 Task: Open Card Card0000000119 in Board Board0000000030 in Workspace WS0000000010 in Trello. Add Member parteek.ku2001@gmail.com to Card Card0000000119 in Board Board0000000030 in Workspace WS0000000010 in Trello. Add Orange Label titled Label0000000119 to Card Card0000000119 in Board Board0000000030 in Workspace WS0000000010 in Trello. Add Checklist CL0000000119 to Card Card0000000119 in Board Board0000000030 in Workspace WS0000000010 in Trello. Add Dates with Start Date as Oct 01 2023 and Due Date as Oct 31 2023 to Card Card0000000119 in Board Board0000000030 in Workspace WS0000000010 in Trello
Action: Mouse moved to (703, 109)
Screenshot: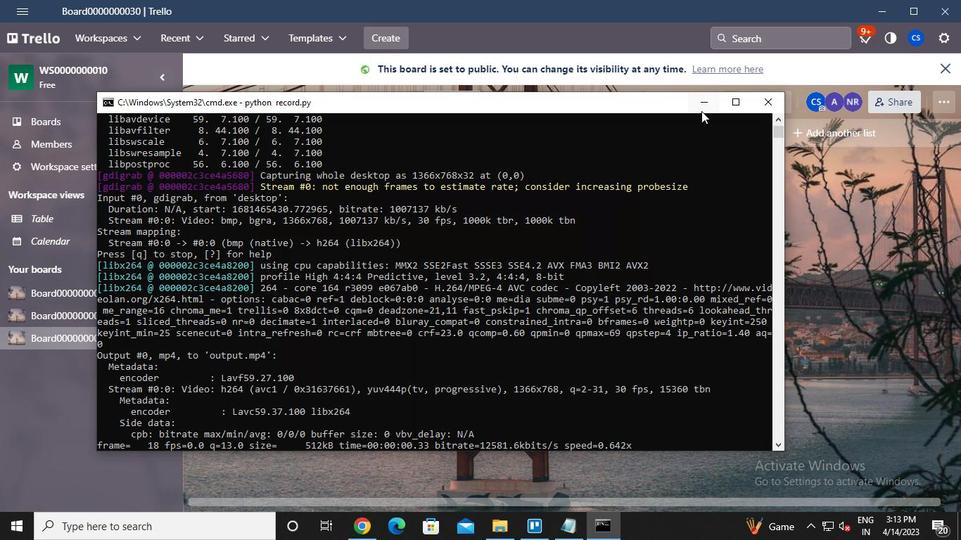 
Action: Mouse pressed left at (703, 109)
Screenshot: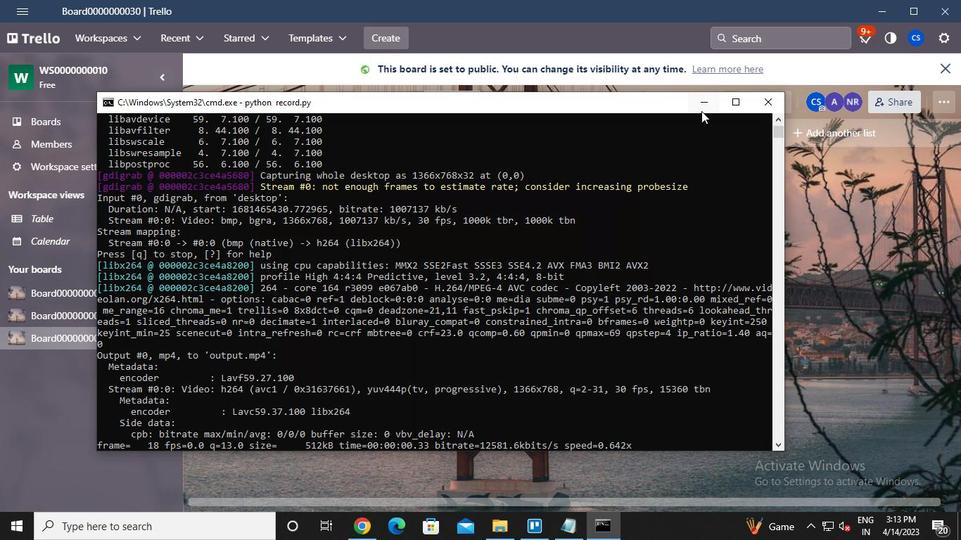 
Action: Mouse moved to (290, 338)
Screenshot: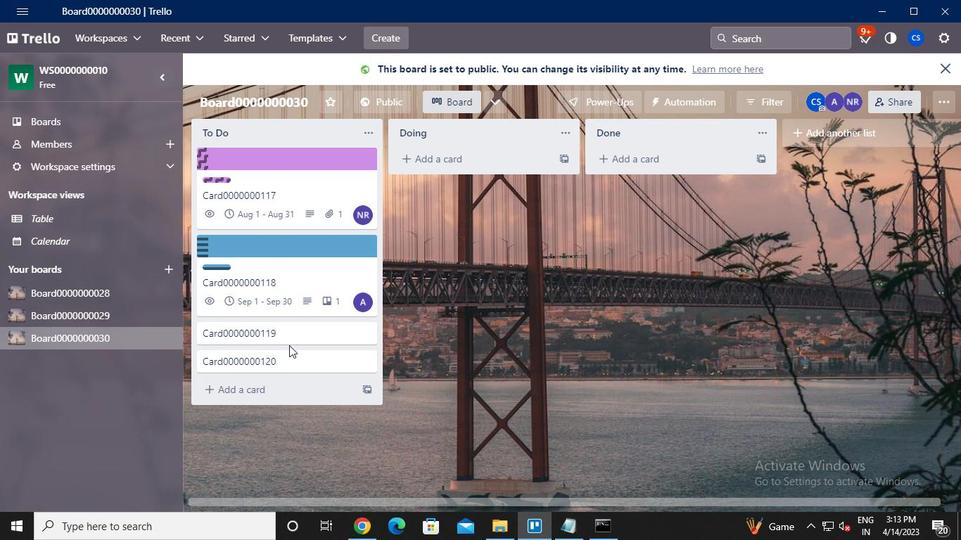 
Action: Mouse pressed left at (290, 338)
Screenshot: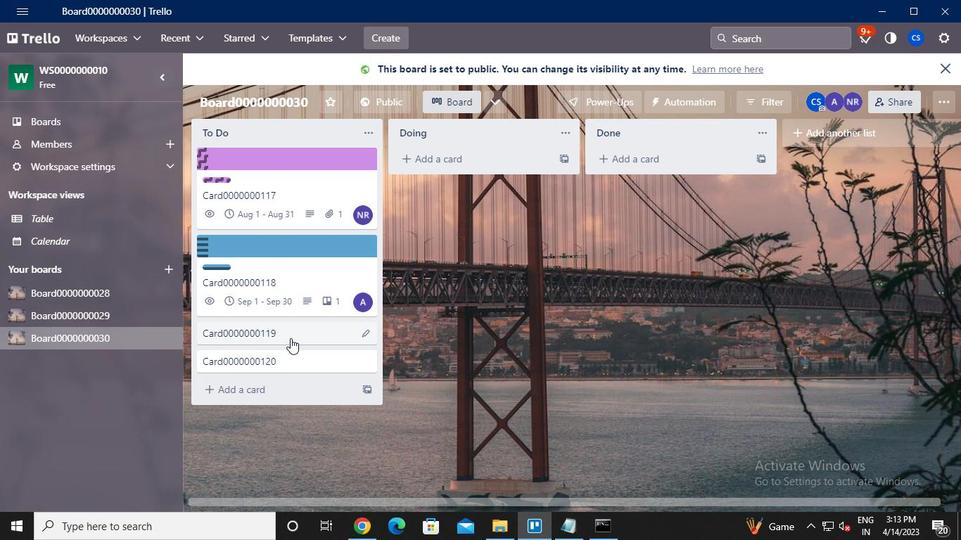
Action: Mouse moved to (678, 190)
Screenshot: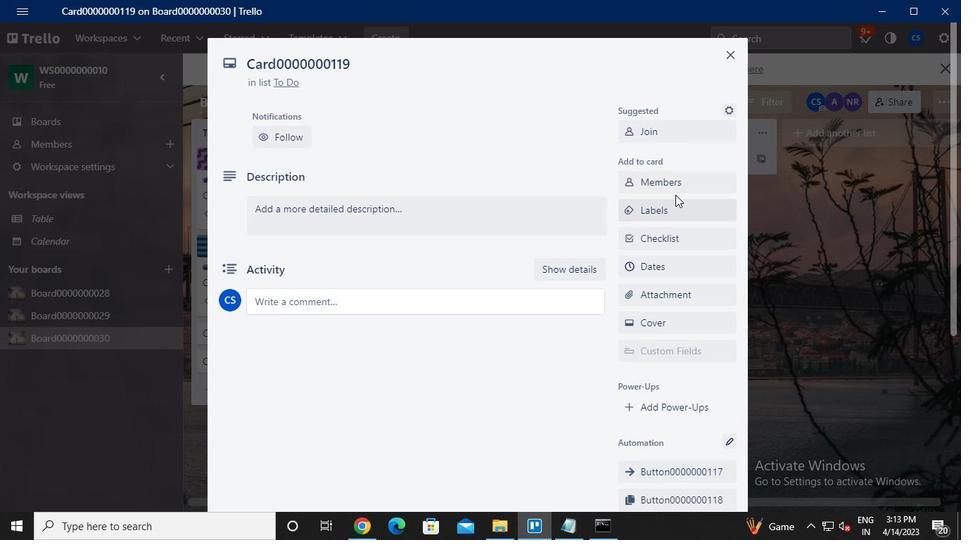 
Action: Mouse pressed left at (678, 190)
Screenshot: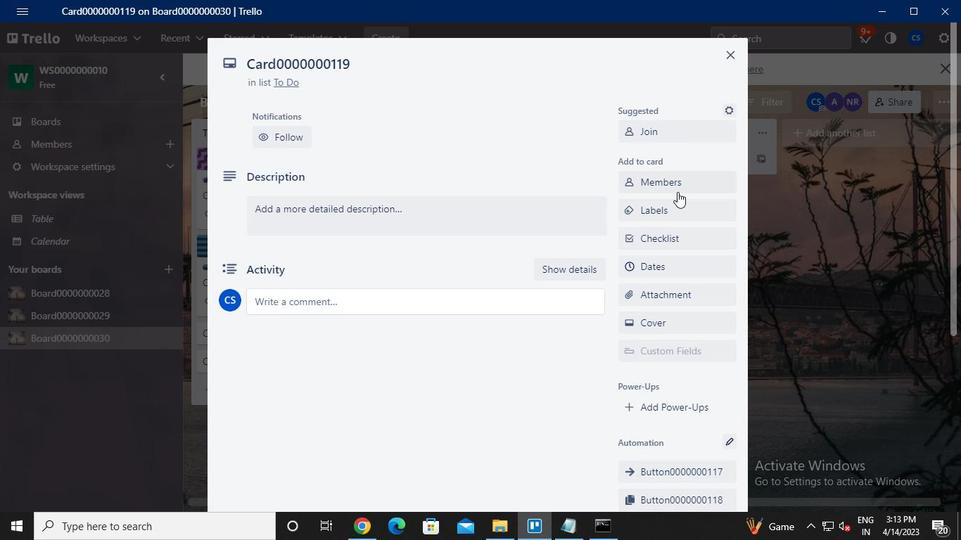 
Action: Keyboard Key.caps_lock
Screenshot: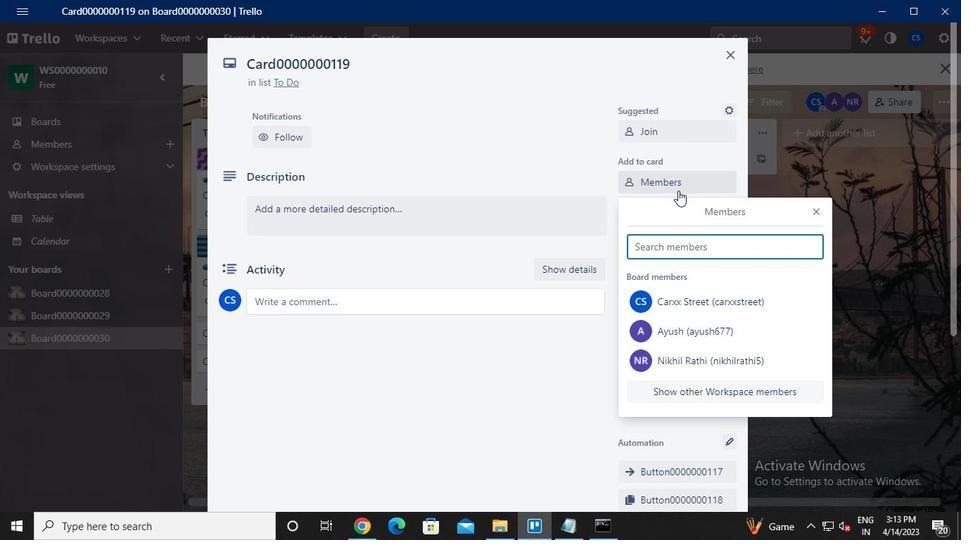 
Action: Keyboard p
Screenshot: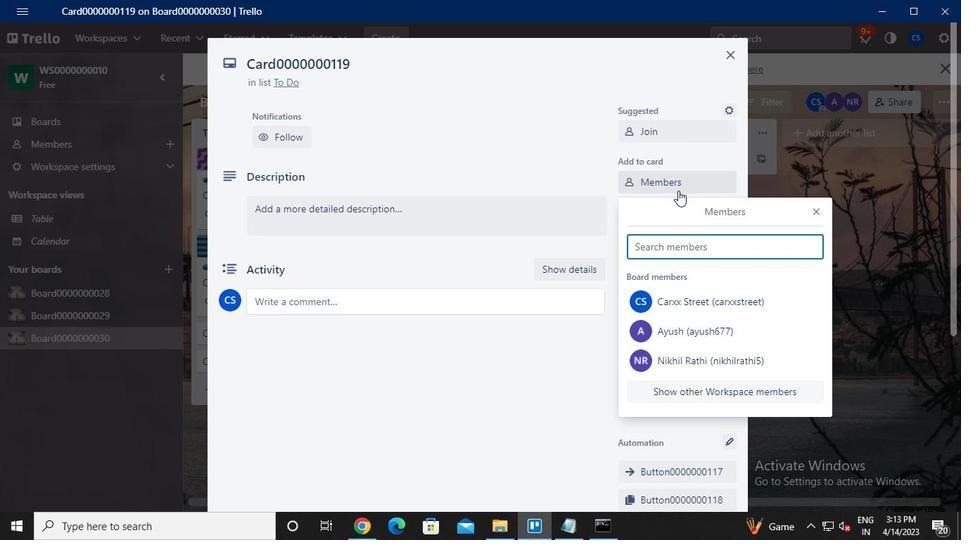 
Action: Keyboard a
Screenshot: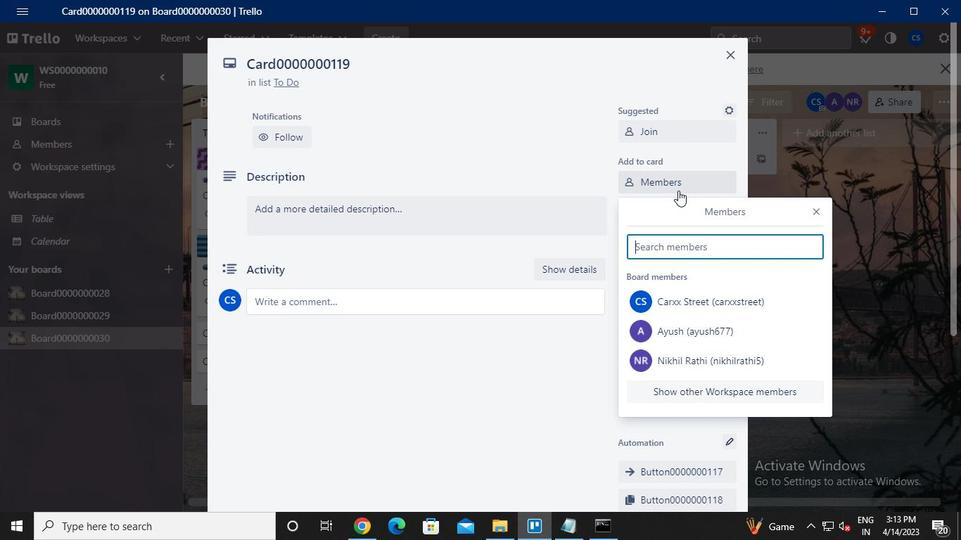 
Action: Keyboard r
Screenshot: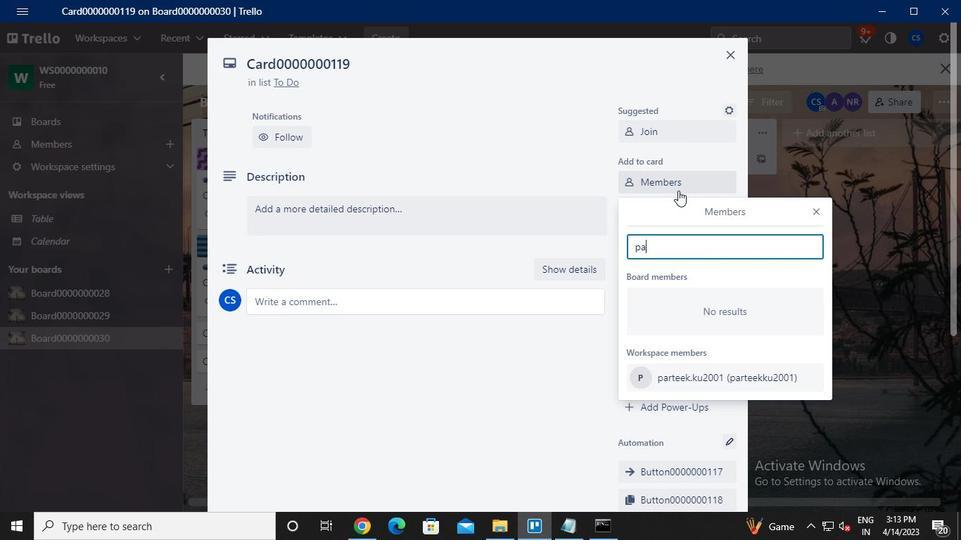 
Action: Keyboard t
Screenshot: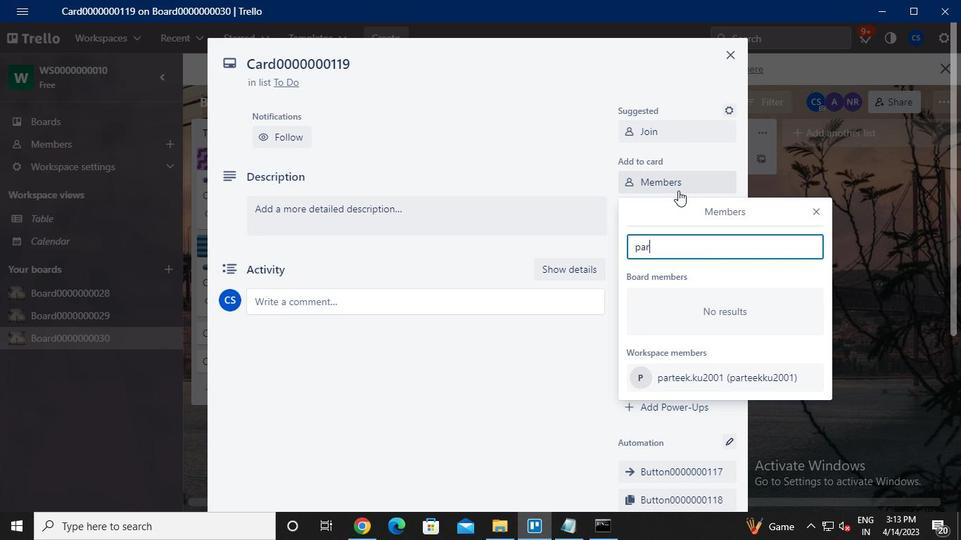 
Action: Keyboard e
Screenshot: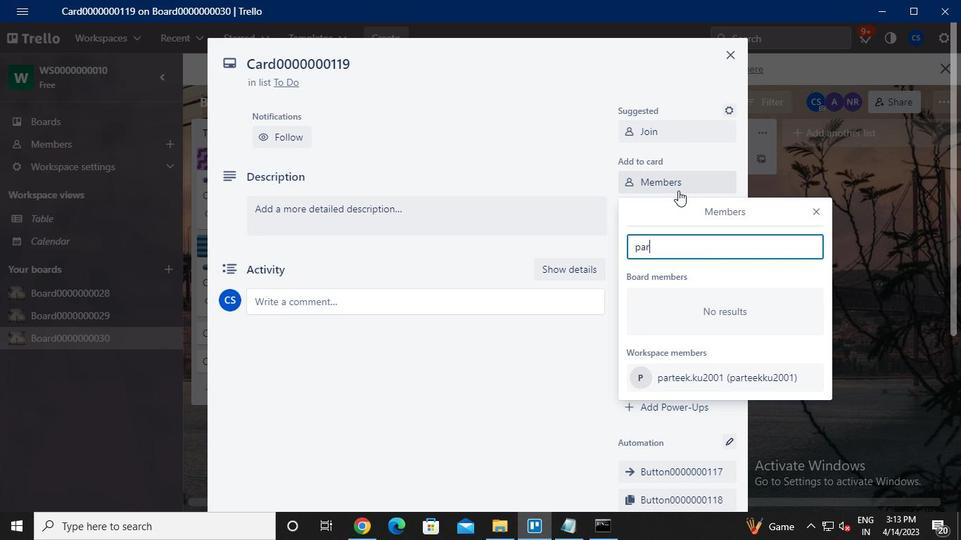 
Action: Keyboard e
Screenshot: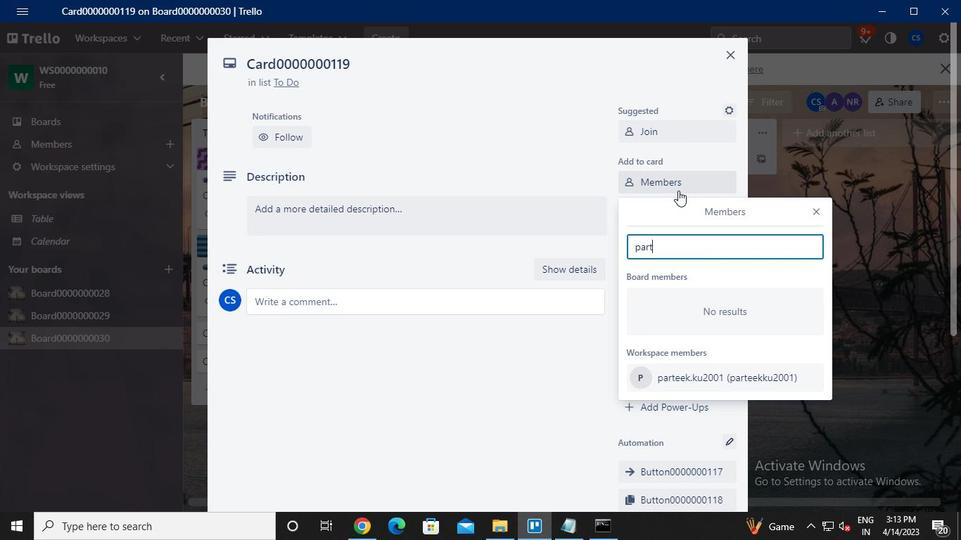 
Action: Keyboard k
Screenshot: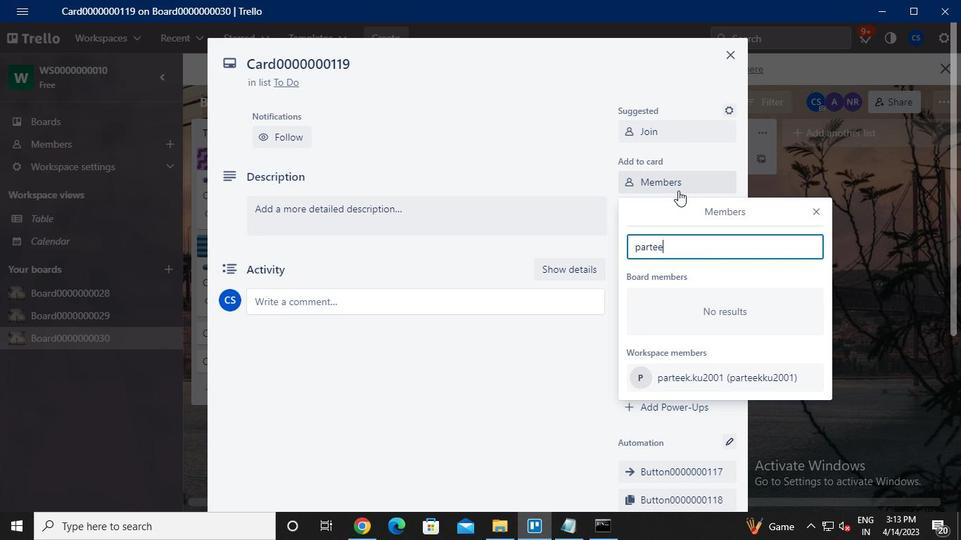 
Action: Keyboard .
Screenshot: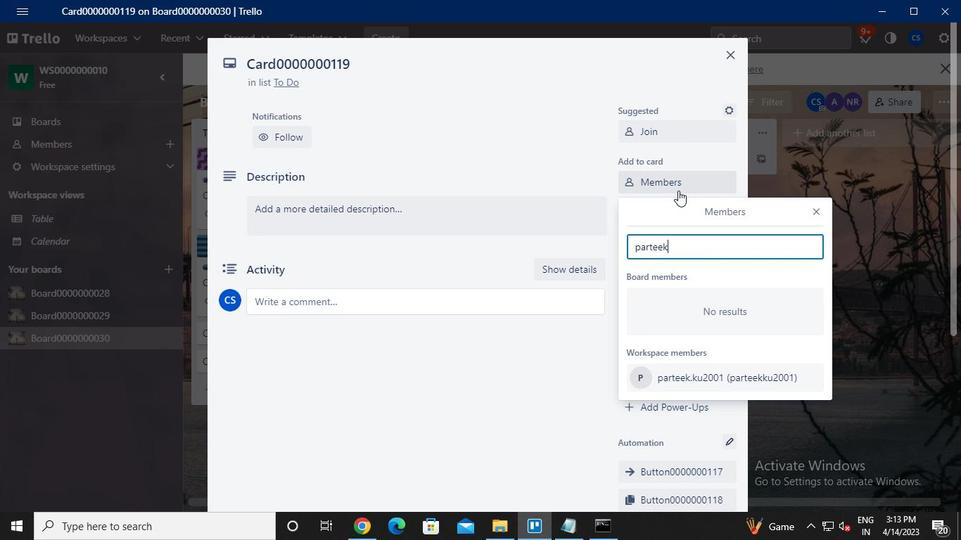 
Action: Keyboard k
Screenshot: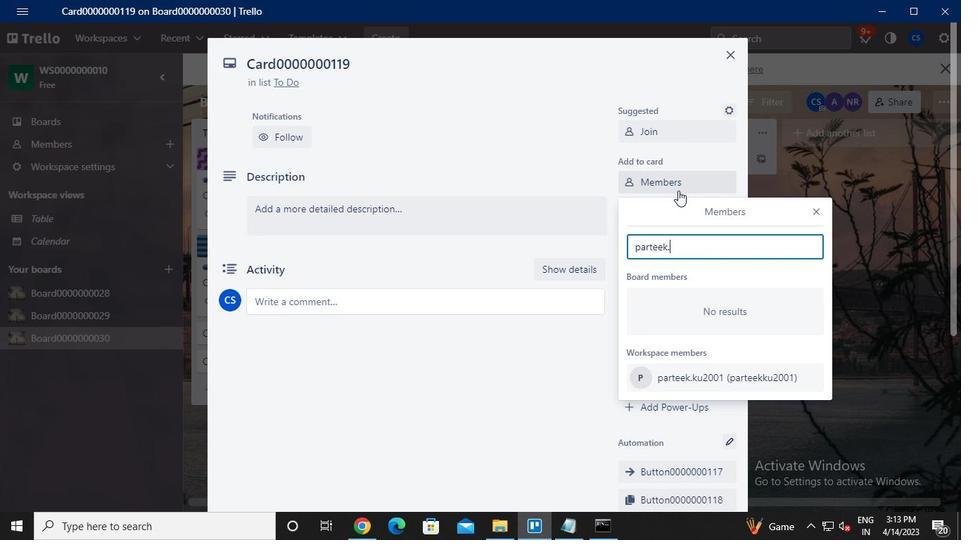 
Action: Keyboard u
Screenshot: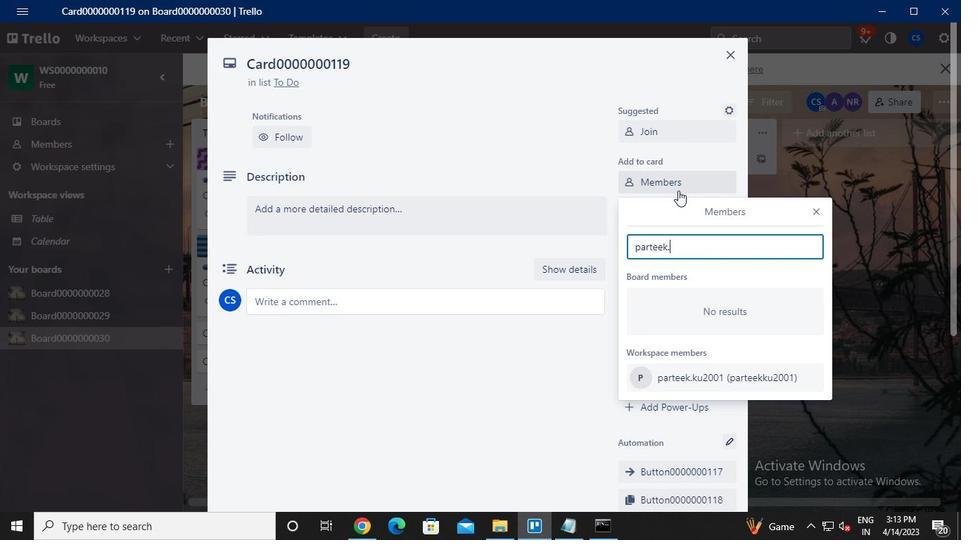 
Action: Keyboard <98>
Screenshot: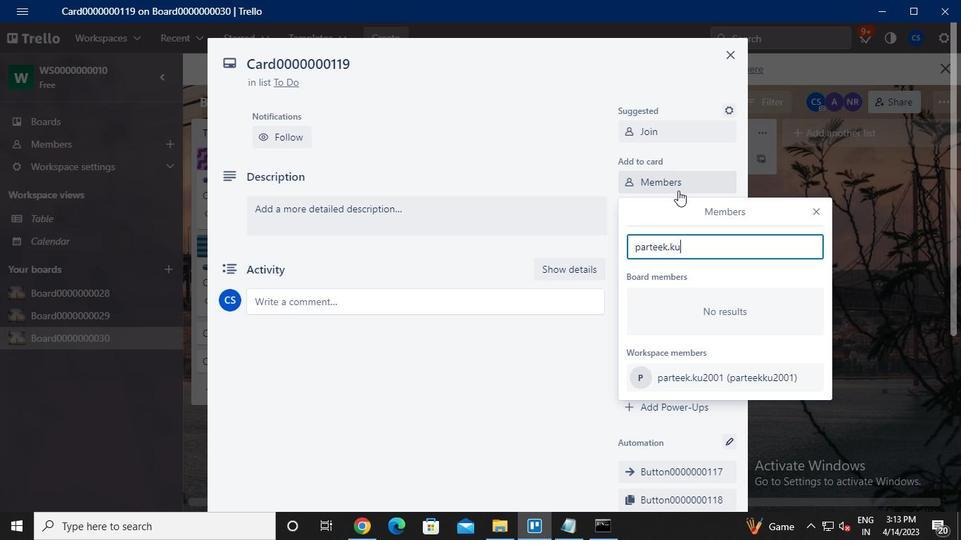 
Action: Keyboard <96>
Screenshot: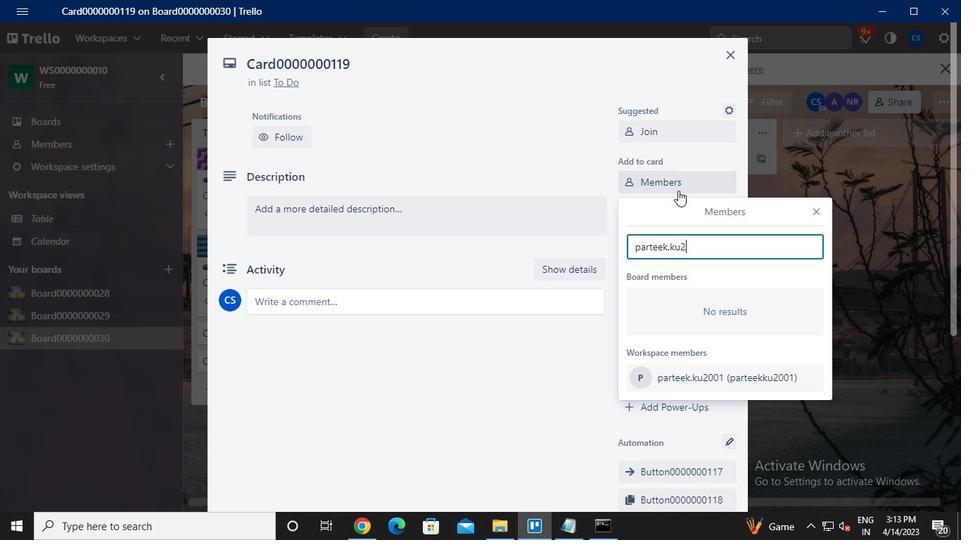 
Action: Keyboard <96>
Screenshot: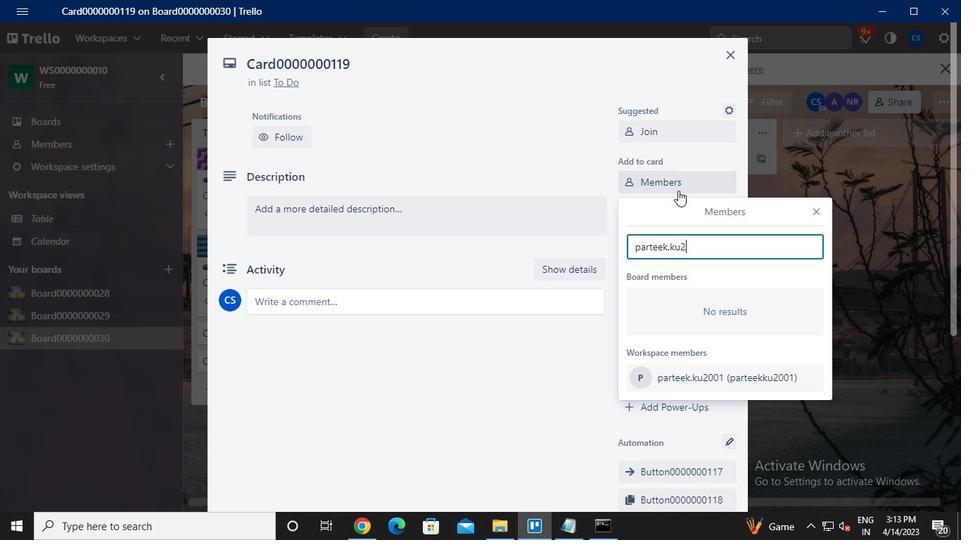 
Action: Keyboard <97>
Screenshot: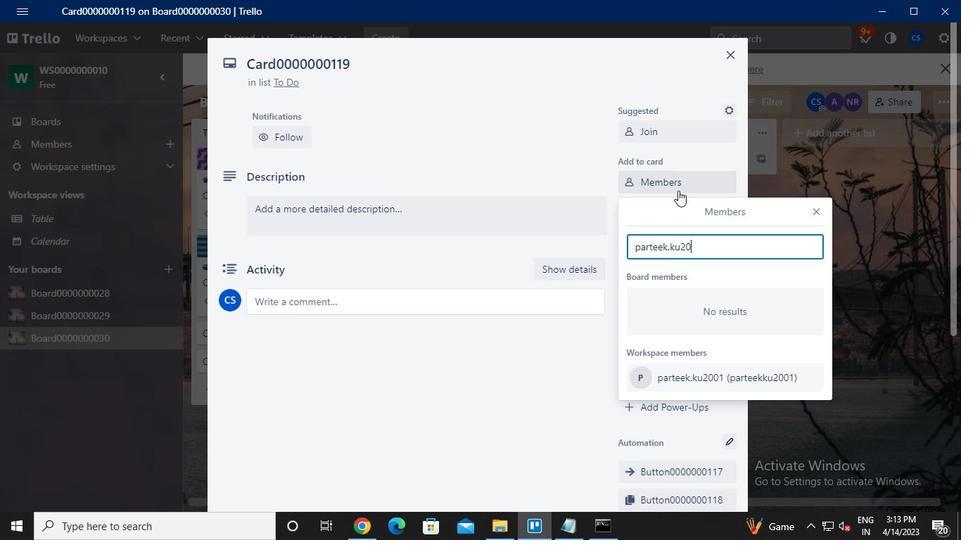 
Action: Keyboard Key.shift
Screenshot: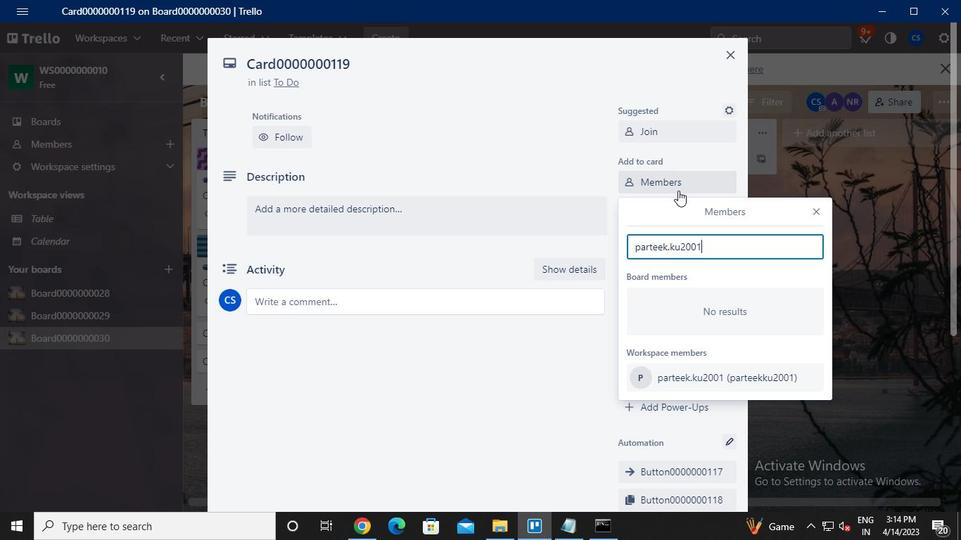 
Action: Keyboard @
Screenshot: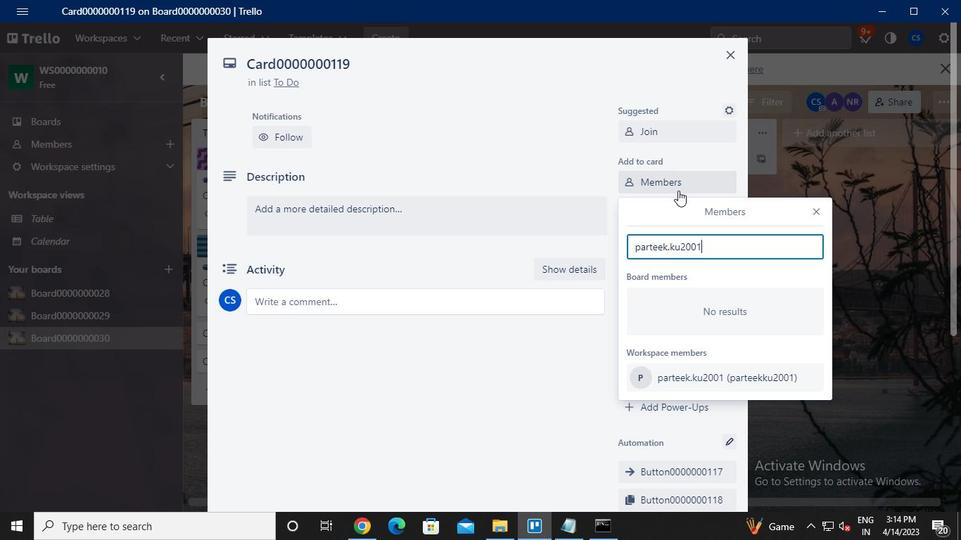 
Action: Keyboard g
Screenshot: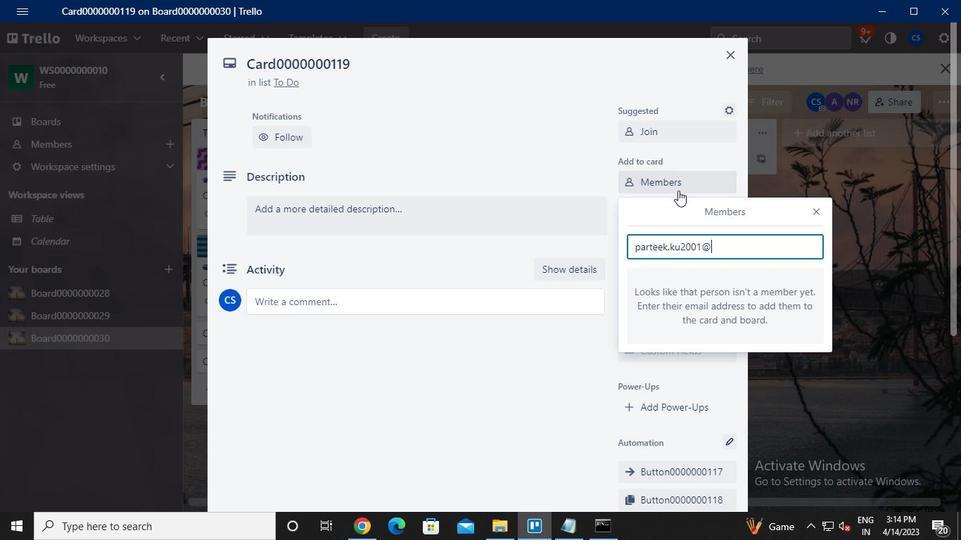 
Action: Keyboard m
Screenshot: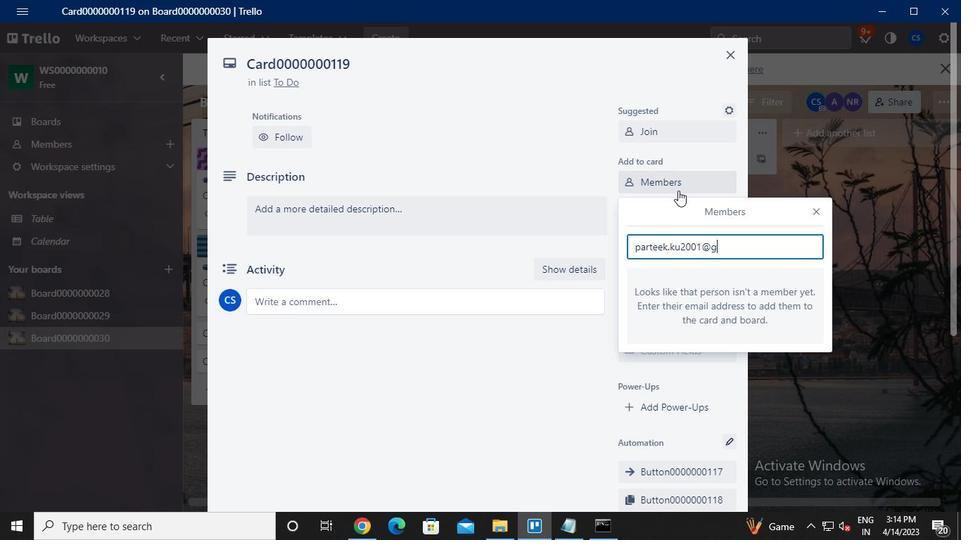 
Action: Keyboard a
Screenshot: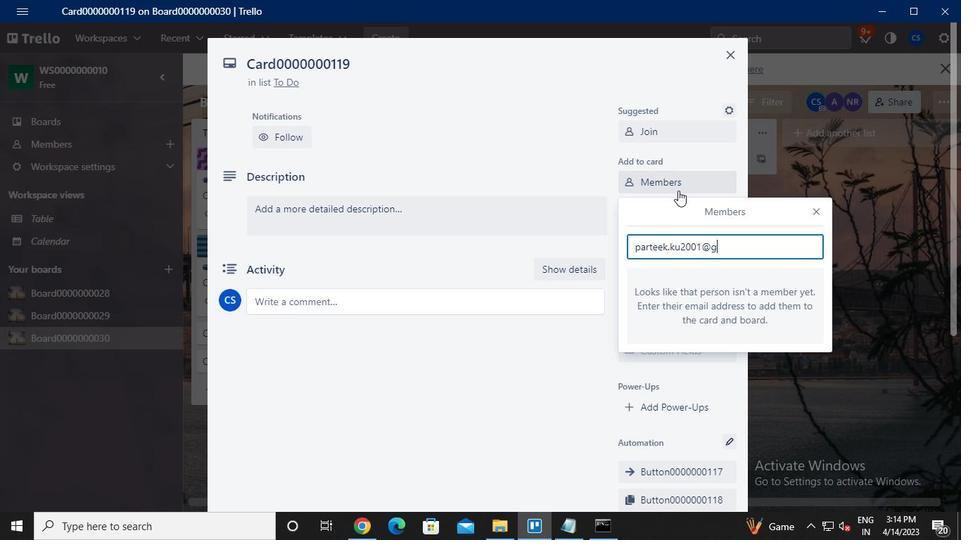 
Action: Keyboard i
Screenshot: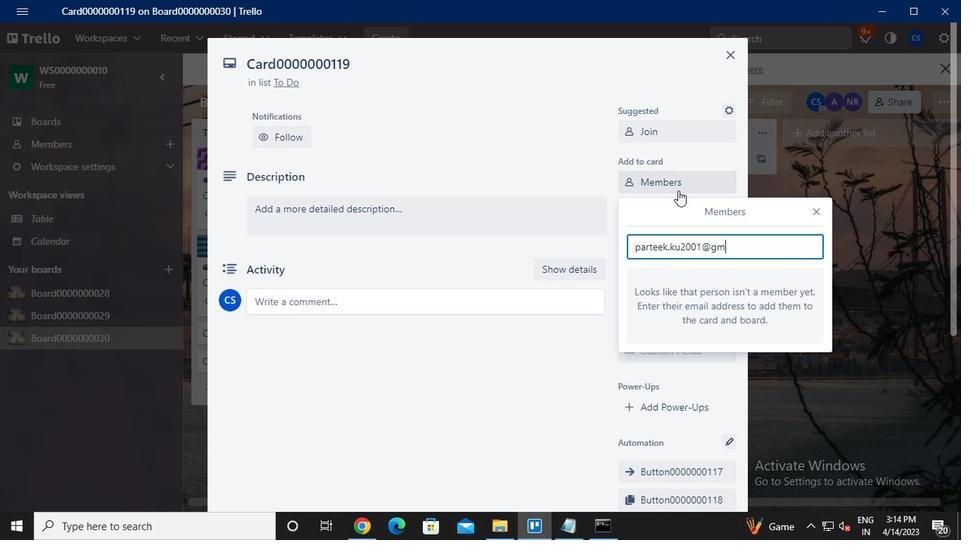 
Action: Keyboard l
Screenshot: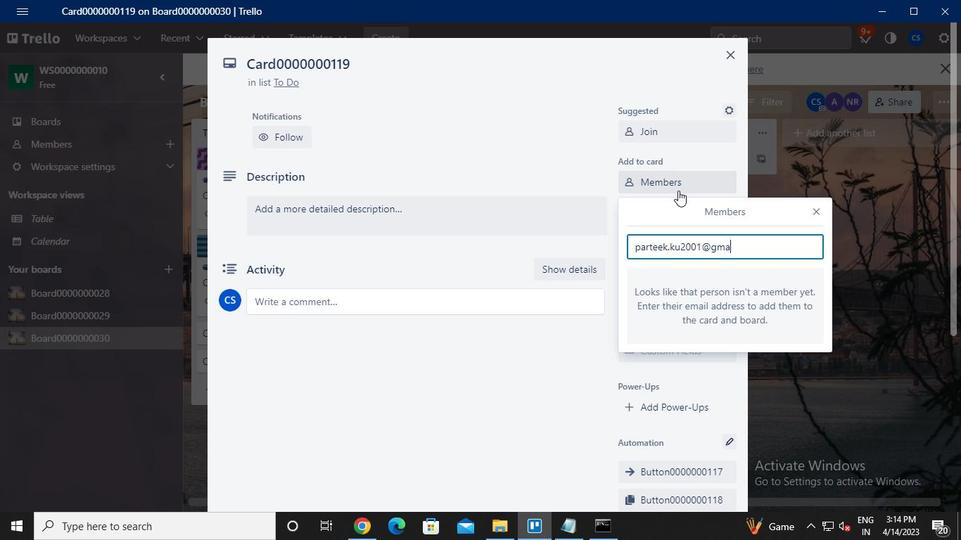 
Action: Keyboard .
Screenshot: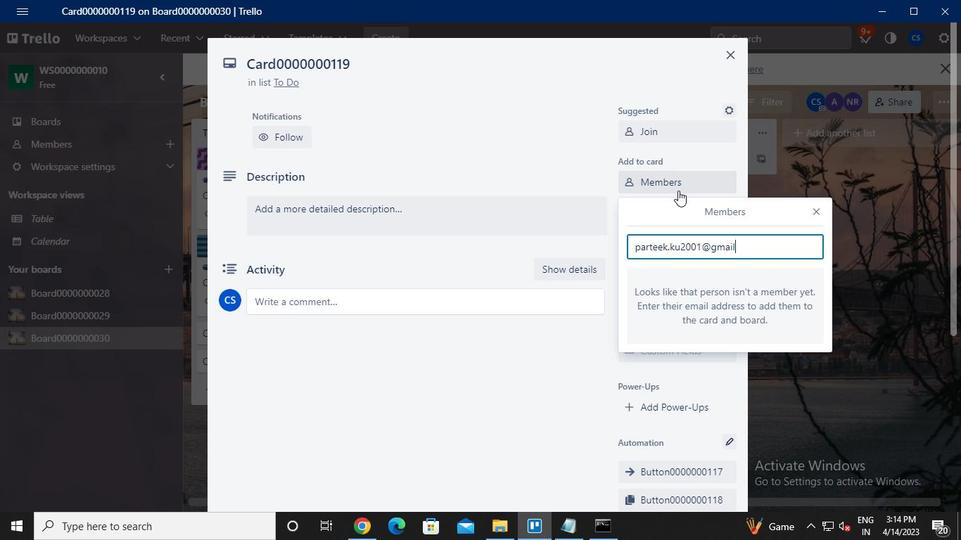 
Action: Keyboard c
Screenshot: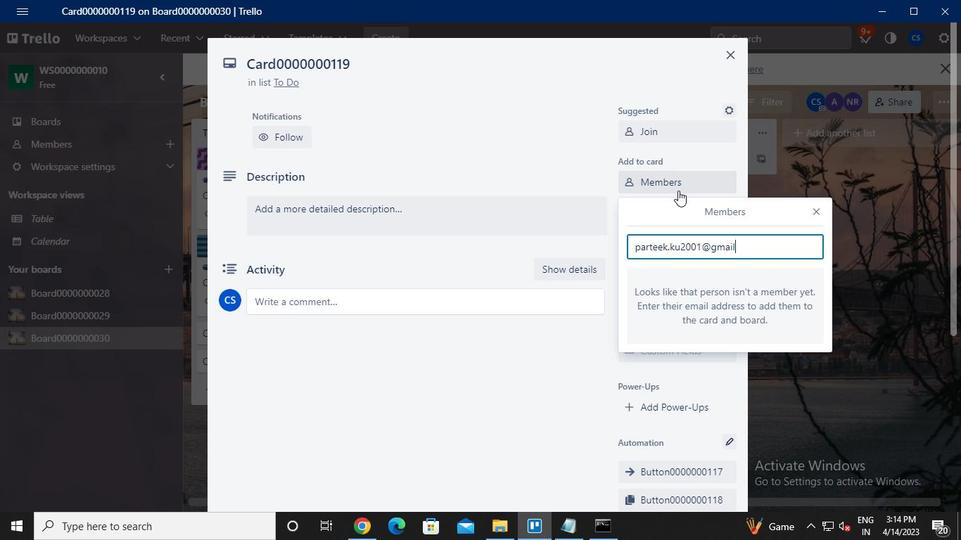 
Action: Keyboard o
Screenshot: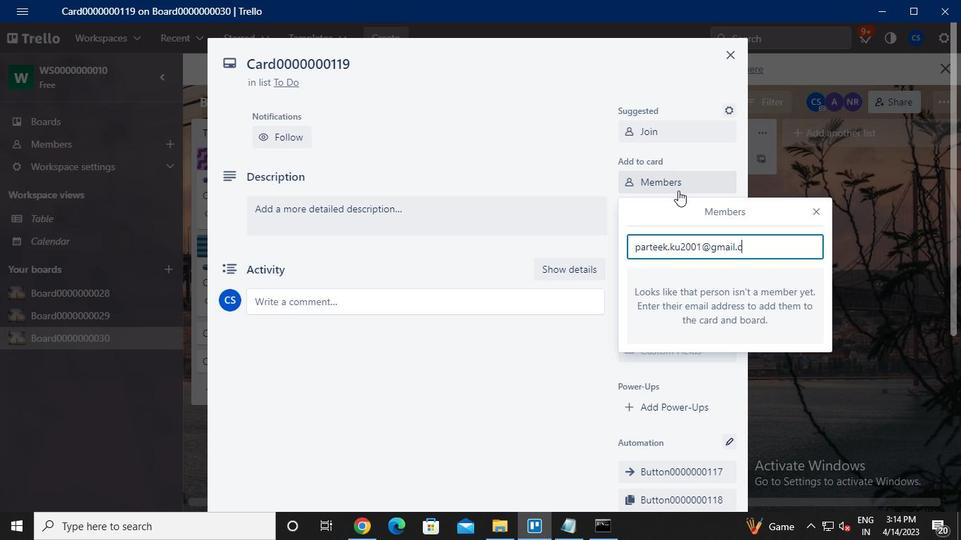 
Action: Keyboard m
Screenshot: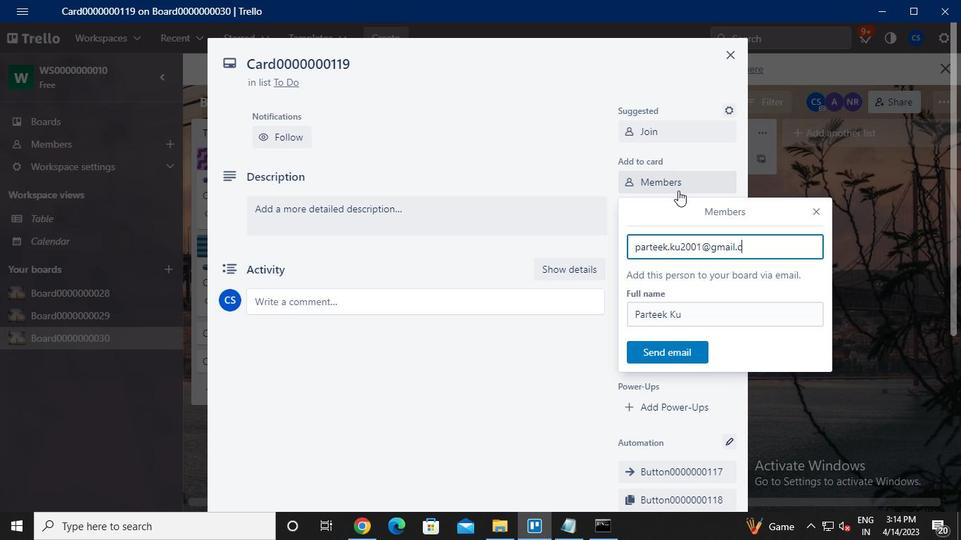
Action: Mouse moved to (670, 346)
Screenshot: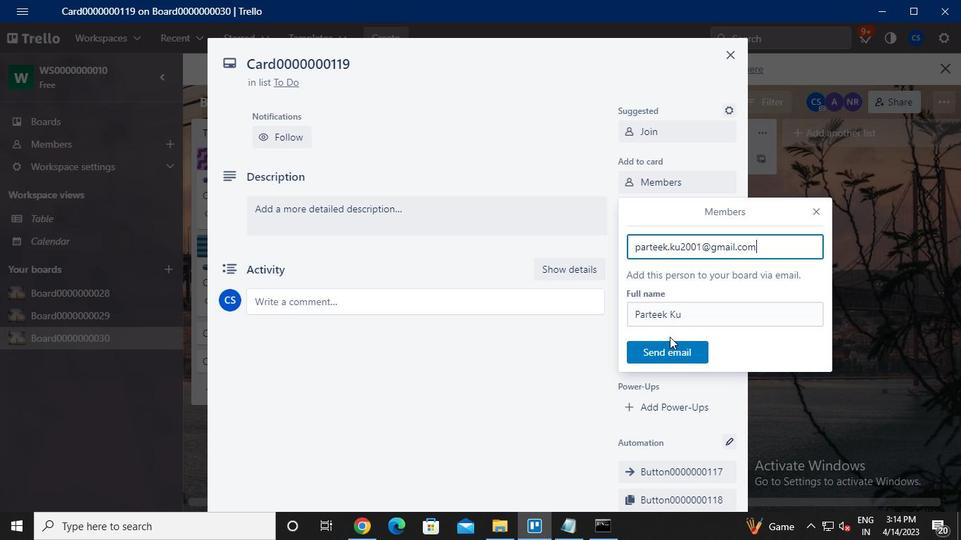 
Action: Mouse pressed left at (670, 346)
Screenshot: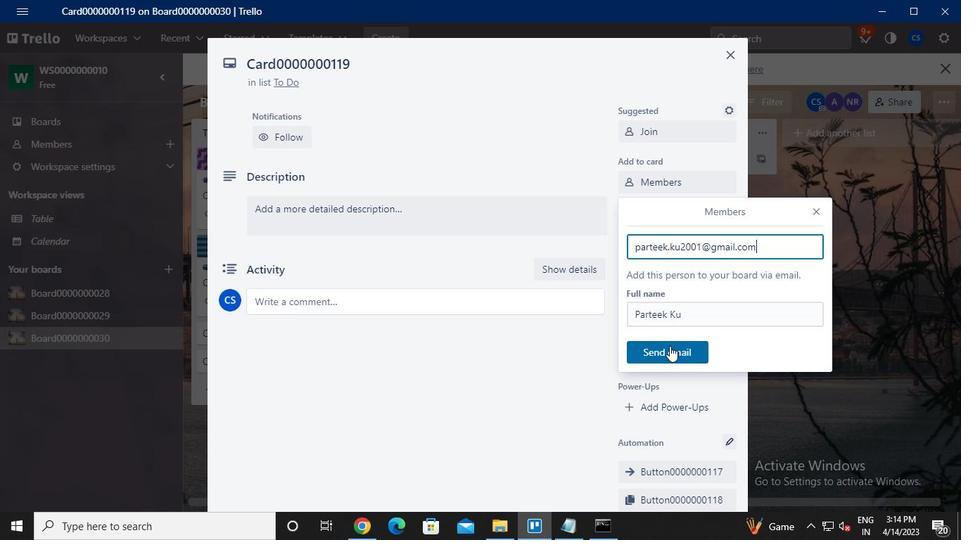 
Action: Mouse moved to (680, 211)
Screenshot: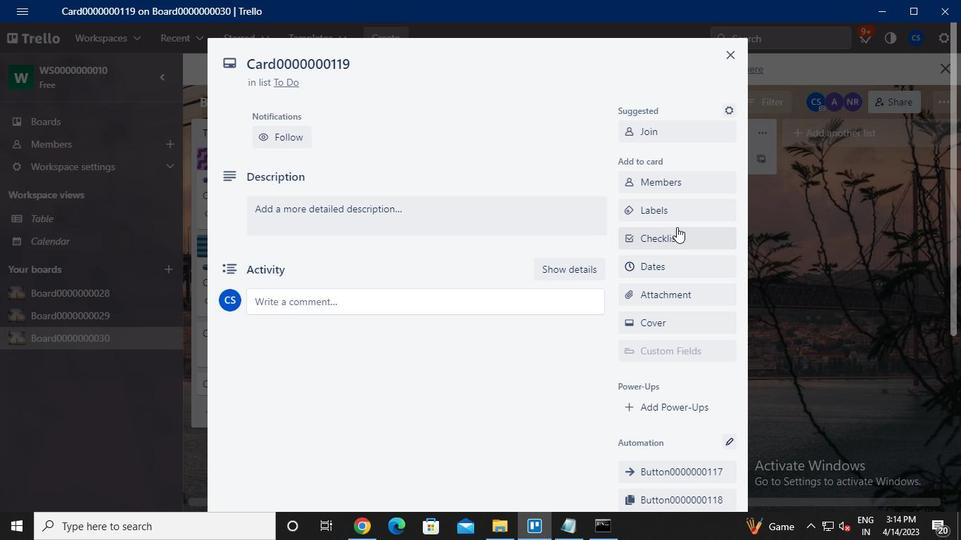 
Action: Mouse pressed left at (680, 211)
Screenshot: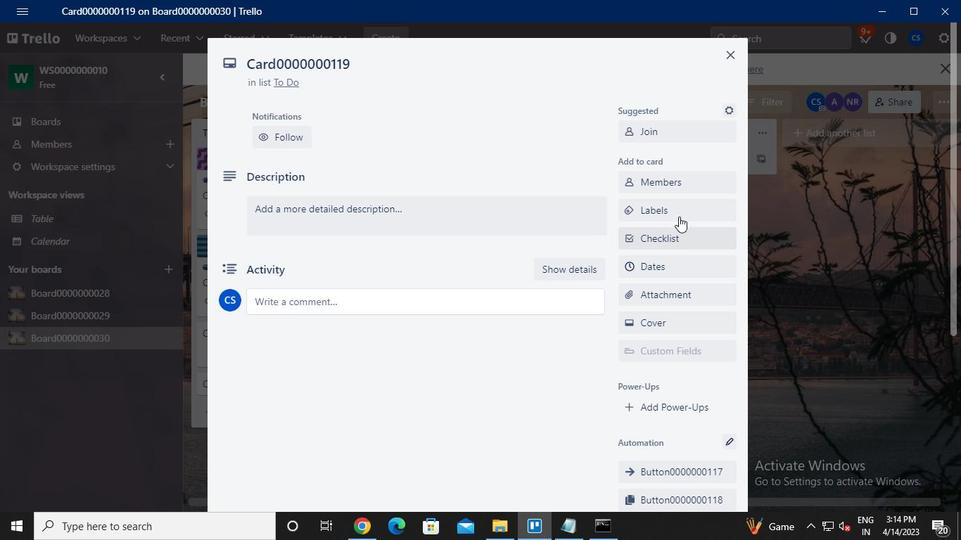 
Action: Mouse moved to (718, 368)
Screenshot: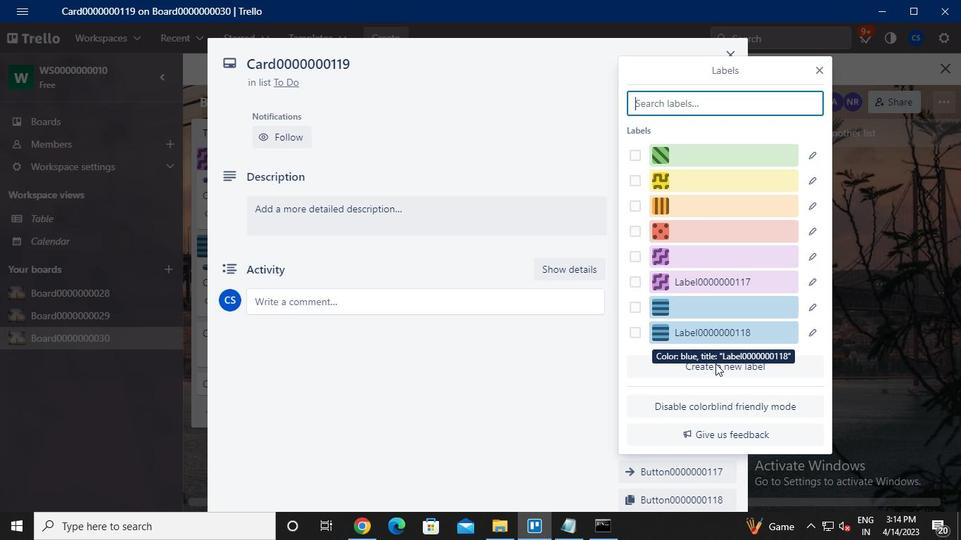 
Action: Mouse pressed left at (718, 368)
Screenshot: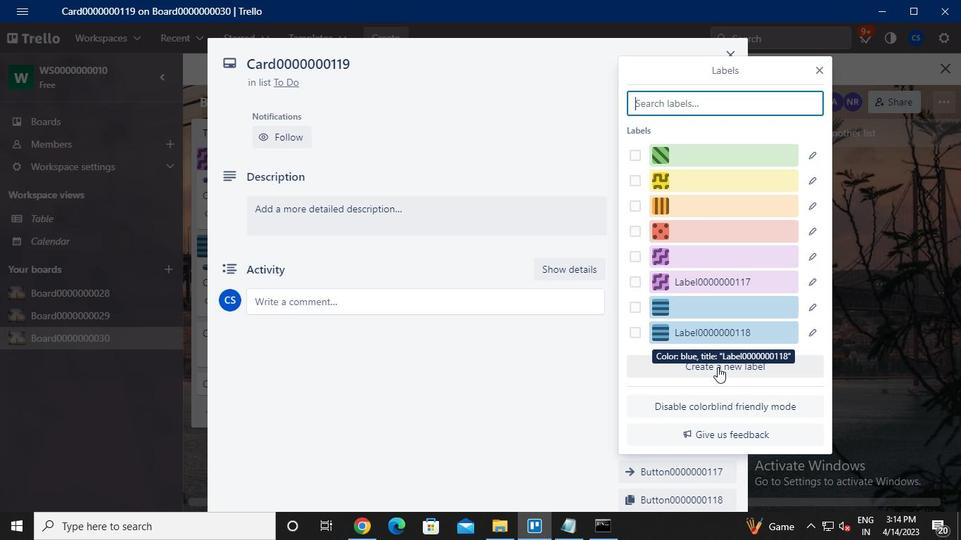 
Action: Mouse moved to (716, 344)
Screenshot: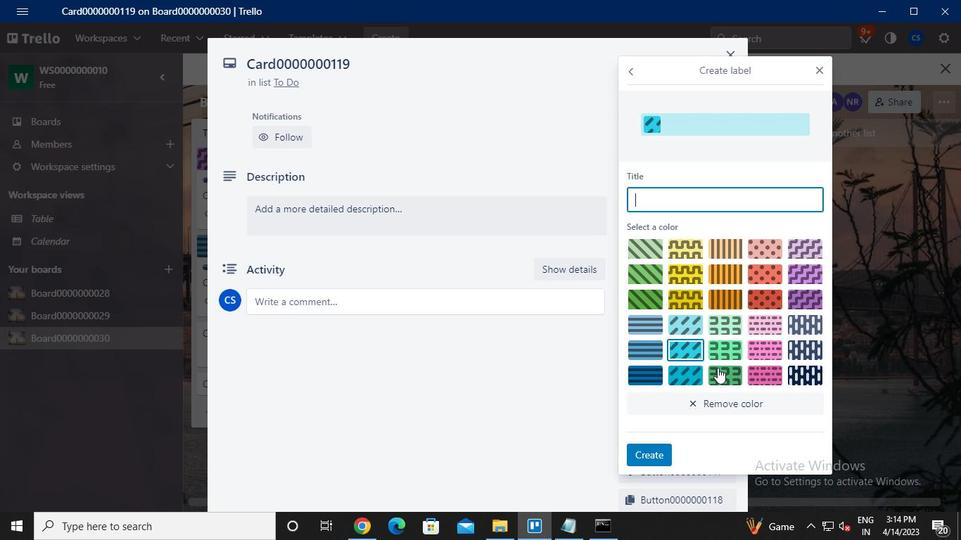 
Action: Keyboard Key.caps_lock
Screenshot: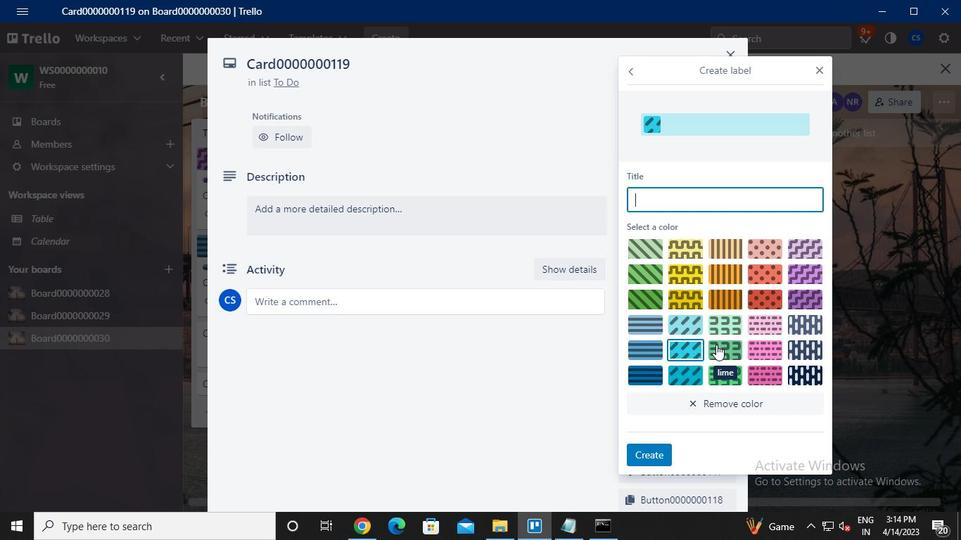 
Action: Keyboard l
Screenshot: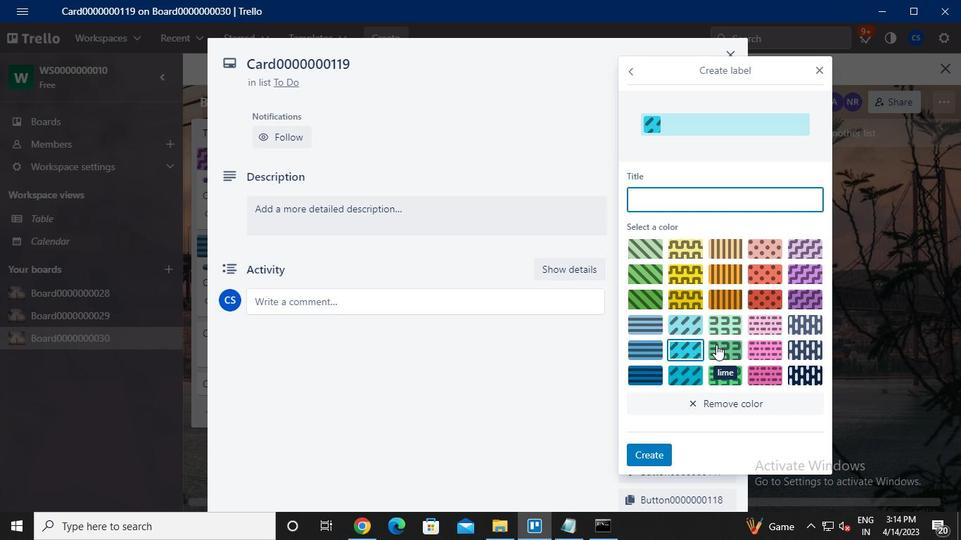 
Action: Keyboard Key.caps_lock
Screenshot: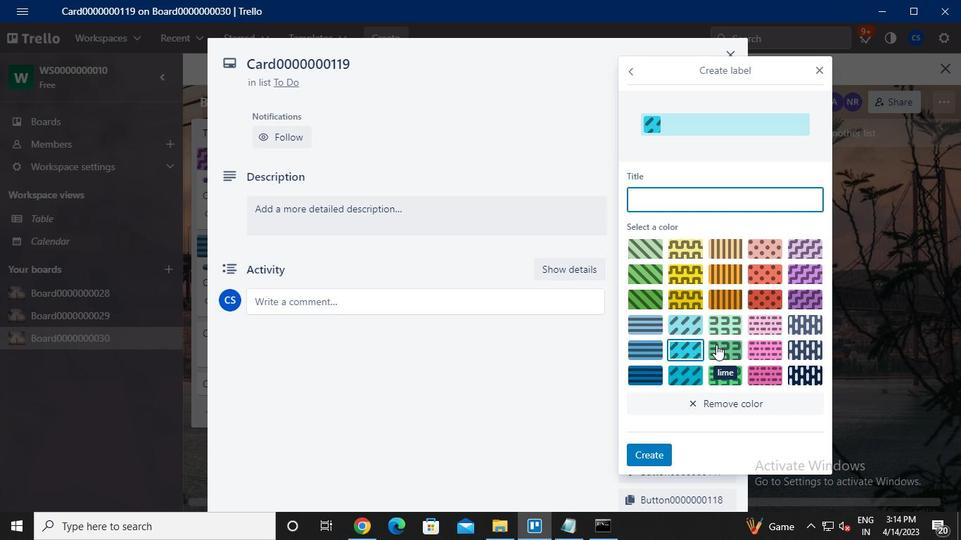
Action: Keyboard a
Screenshot: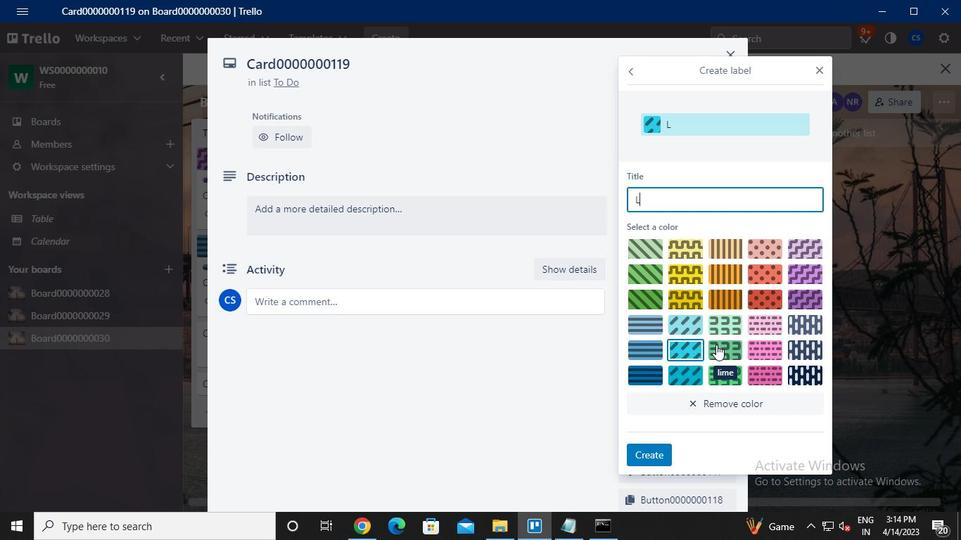 
Action: Keyboard b
Screenshot: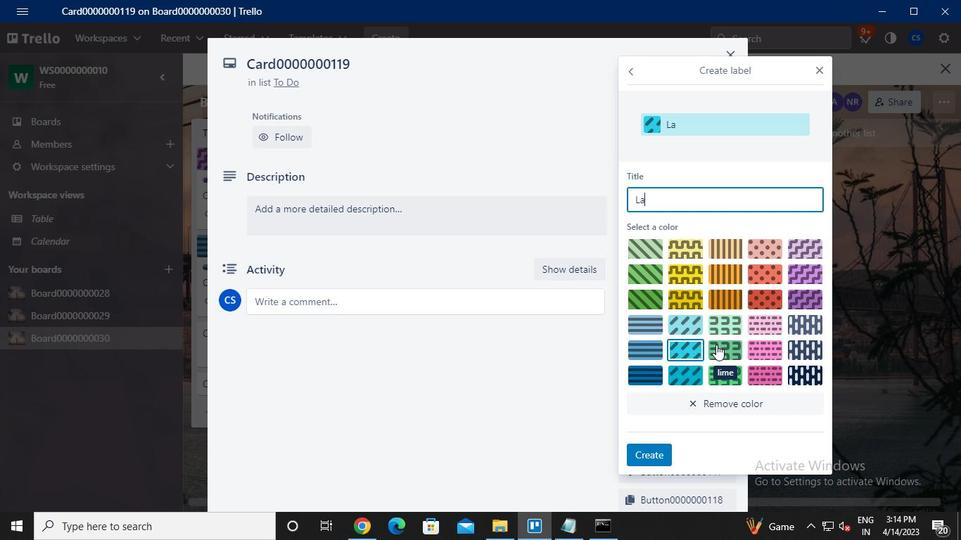 
Action: Keyboard e
Screenshot: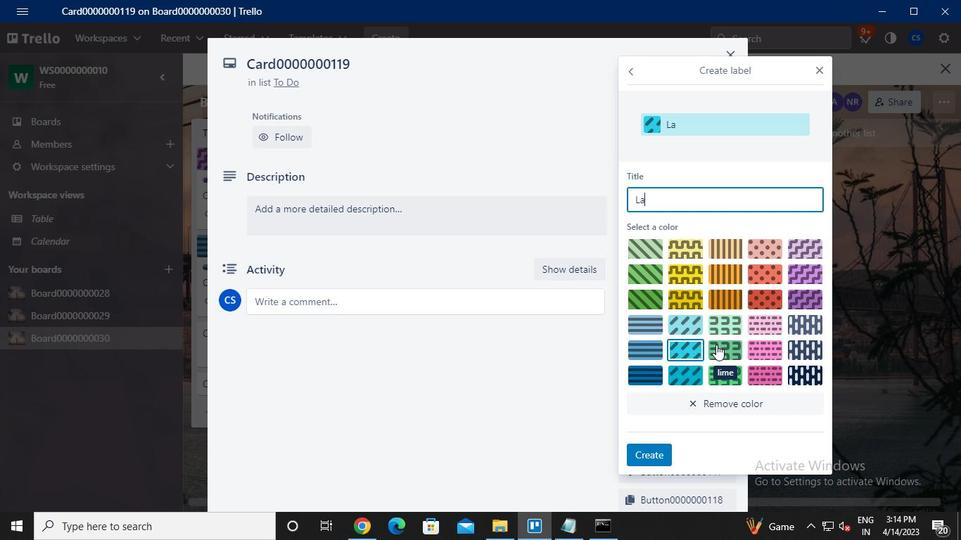 
Action: Keyboard l
Screenshot: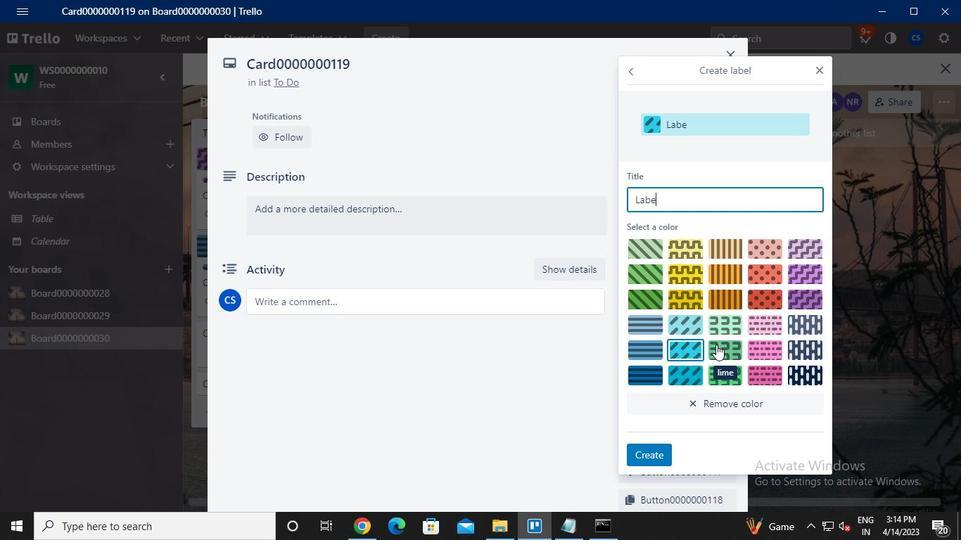 
Action: Keyboard <96>
Screenshot: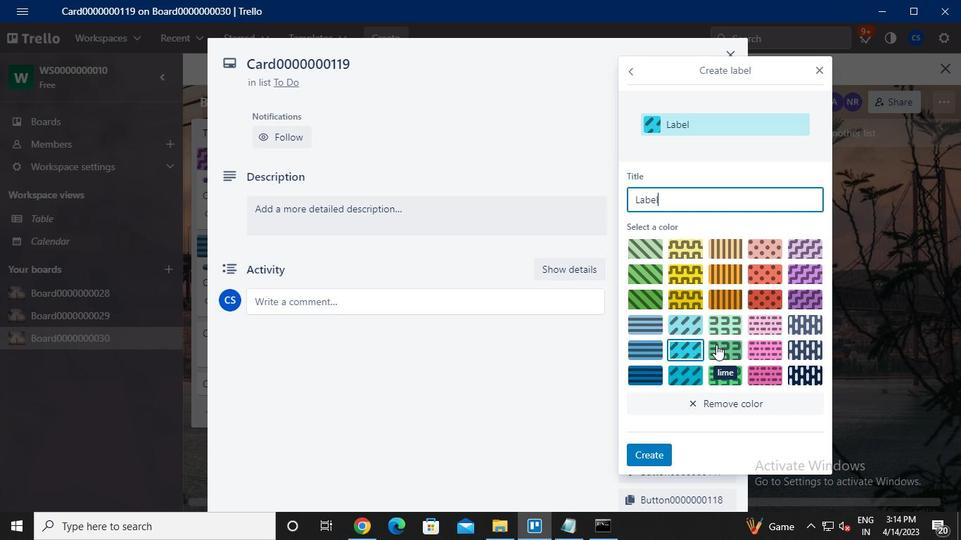 
Action: Keyboard <96>
Screenshot: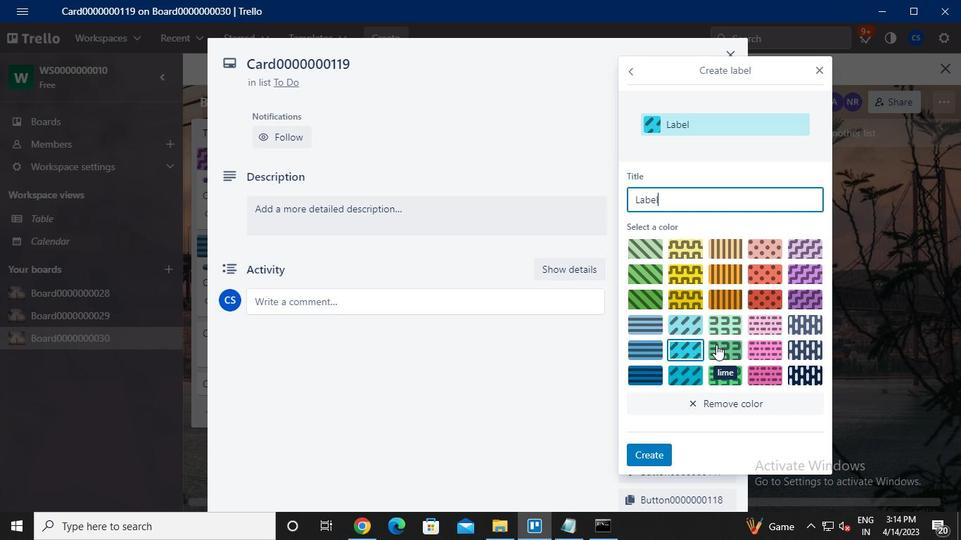 
Action: Keyboard <96>
Screenshot: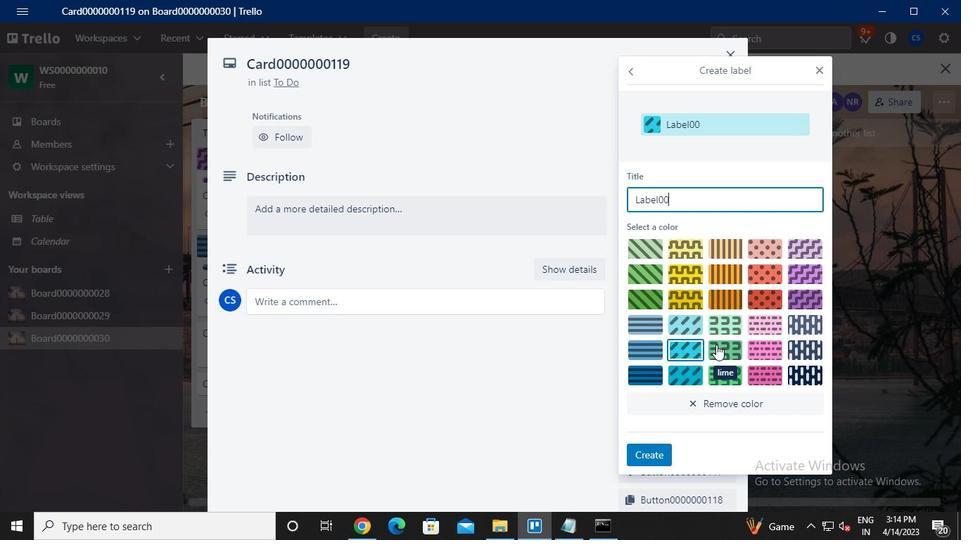 
Action: Keyboard <96>
Screenshot: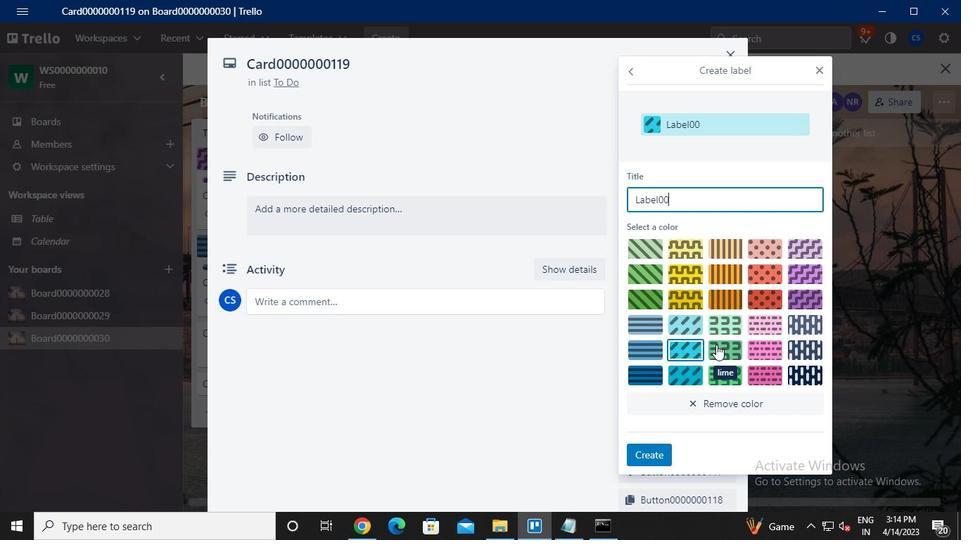 
Action: Keyboard <96>
Screenshot: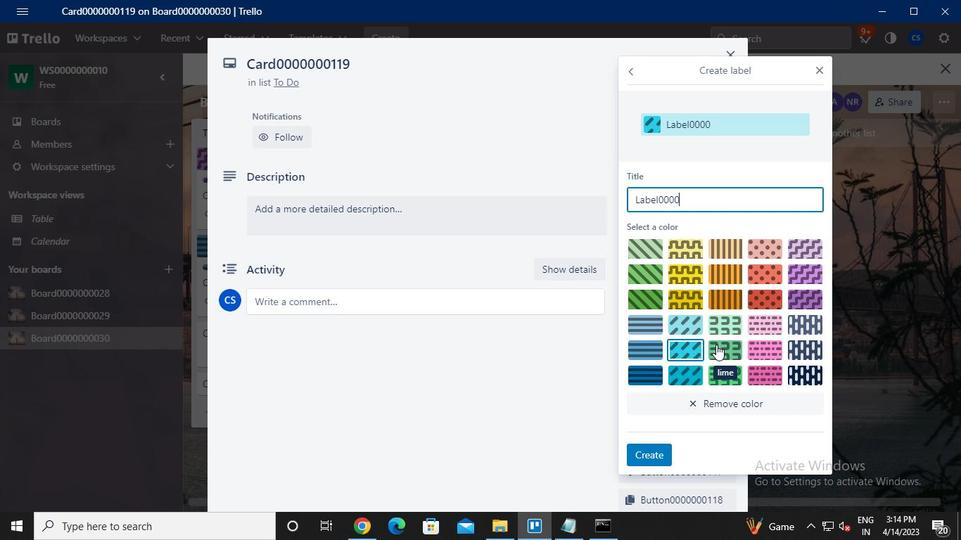 
Action: Keyboard <96>
Screenshot: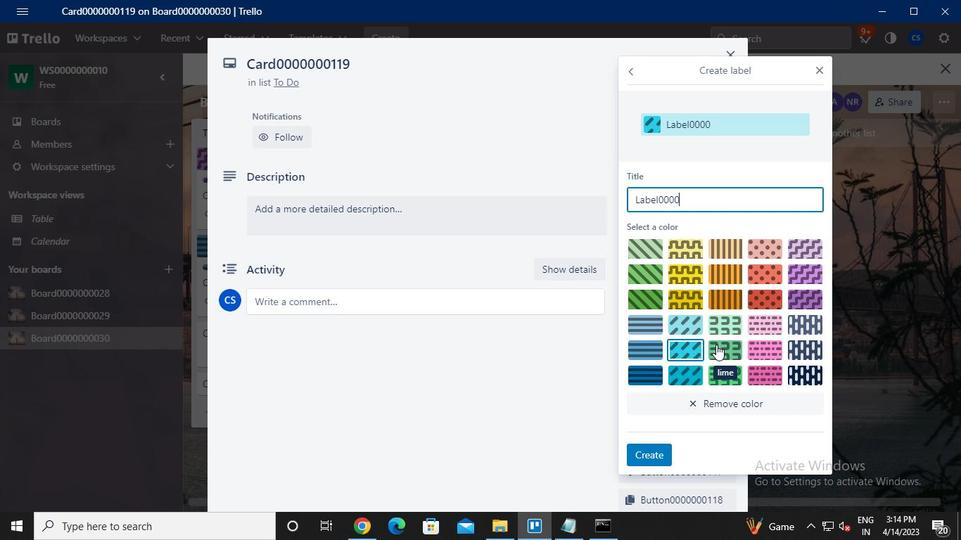 
Action: Keyboard <96>
Screenshot: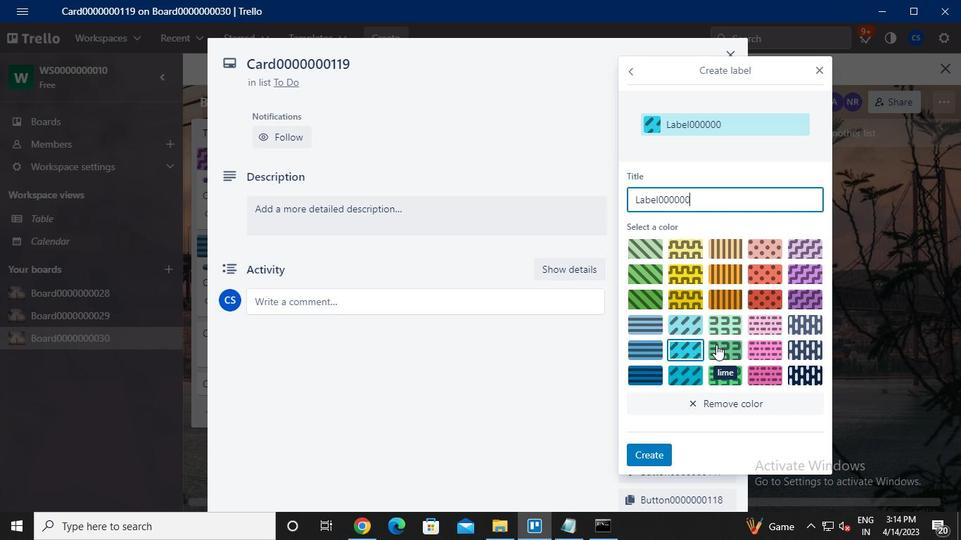 
Action: Keyboard <97>
Screenshot: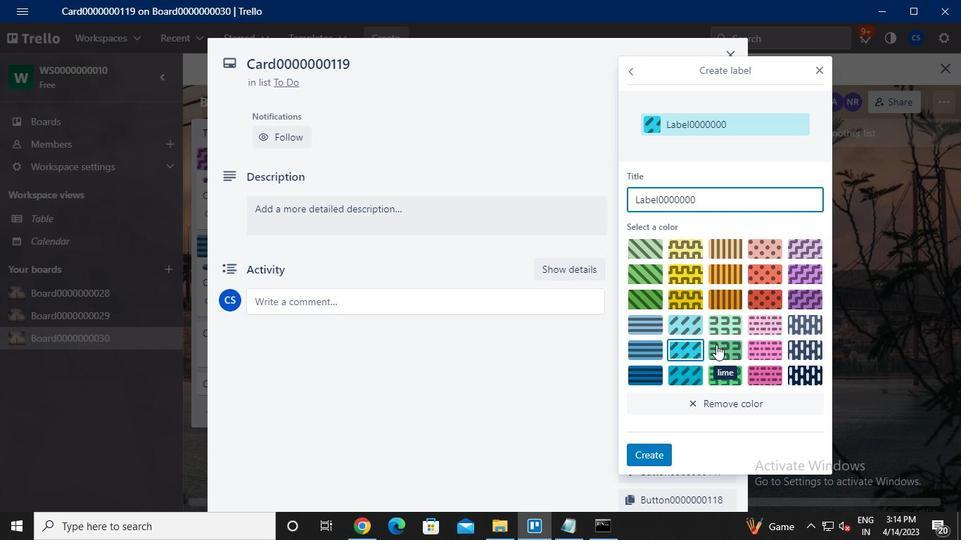 
Action: Keyboard <97>
Screenshot: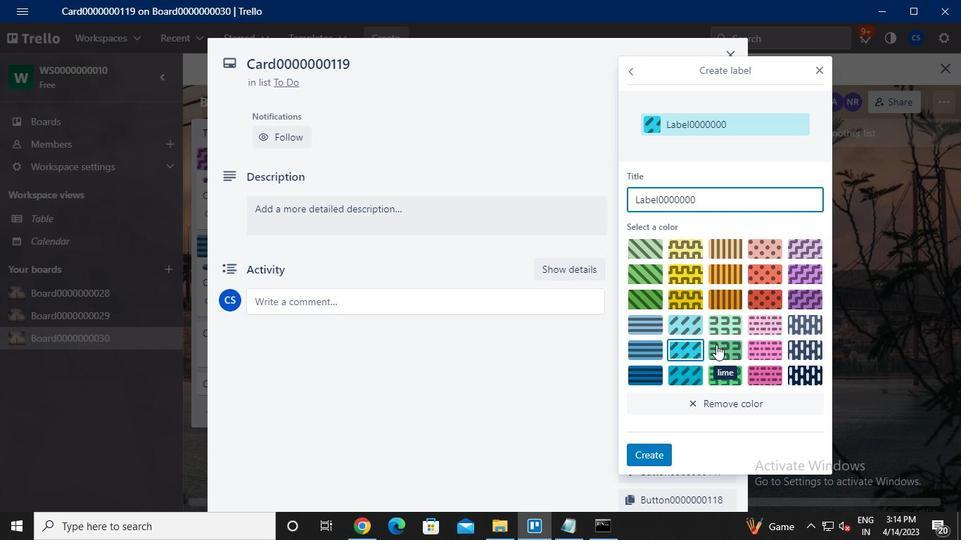 
Action: Keyboard <104>
Screenshot: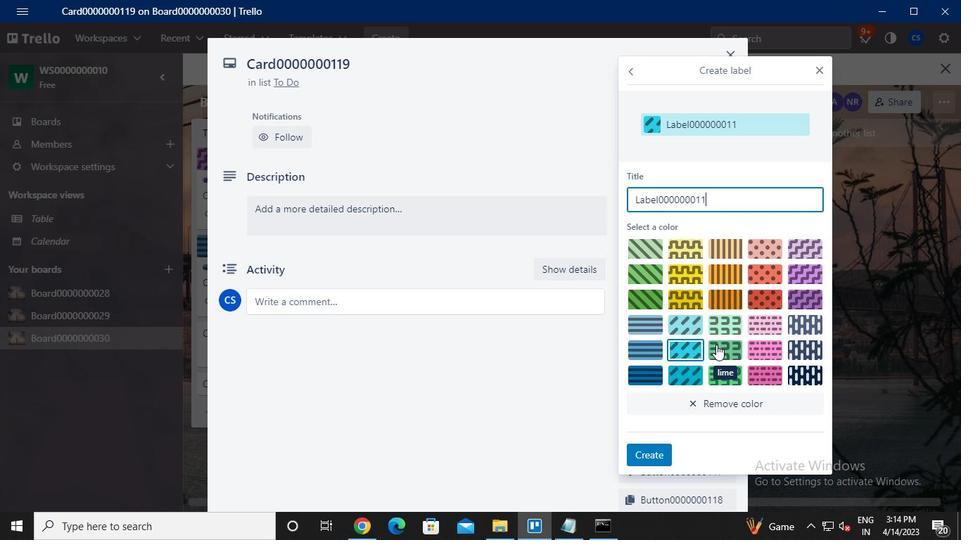 
Action: Mouse moved to (728, 283)
Screenshot: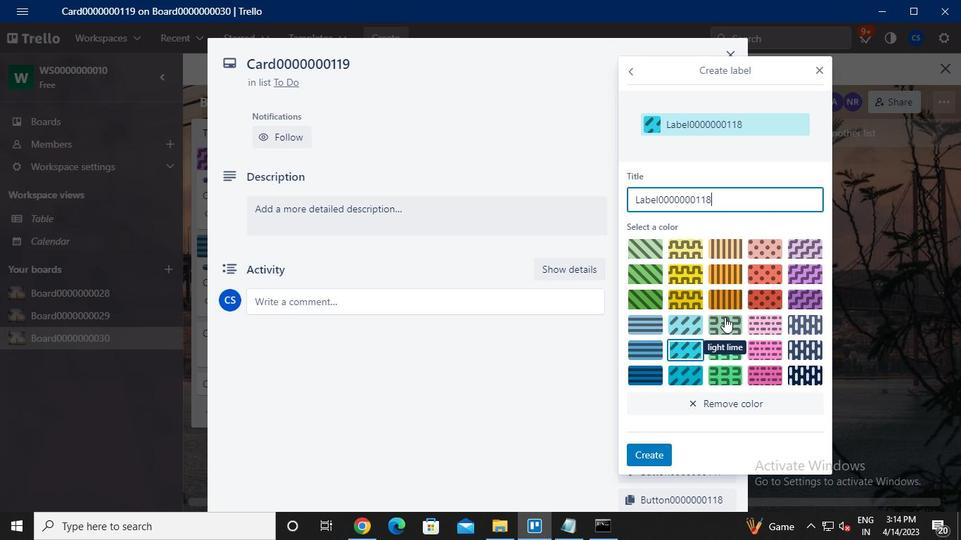 
Action: Mouse pressed left at (728, 283)
Screenshot: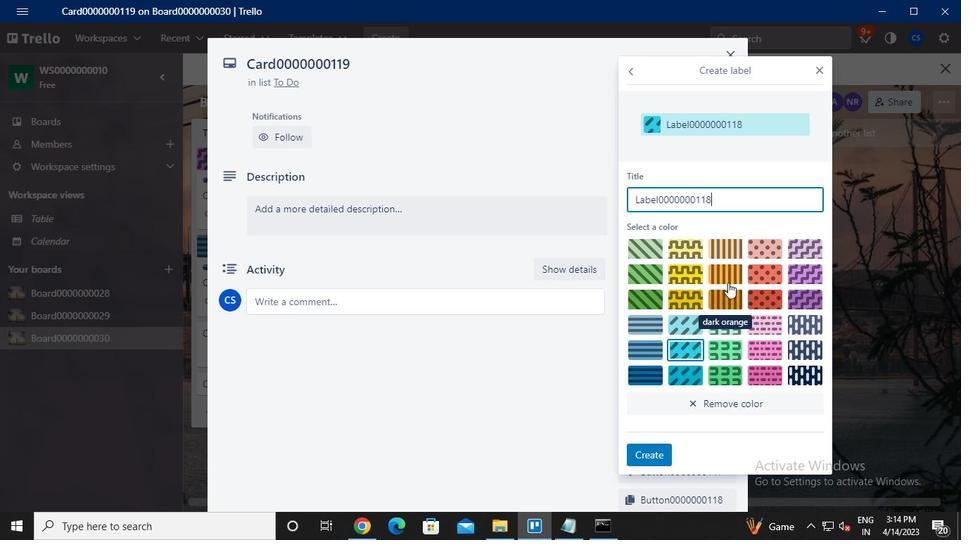 
Action: Mouse moved to (656, 454)
Screenshot: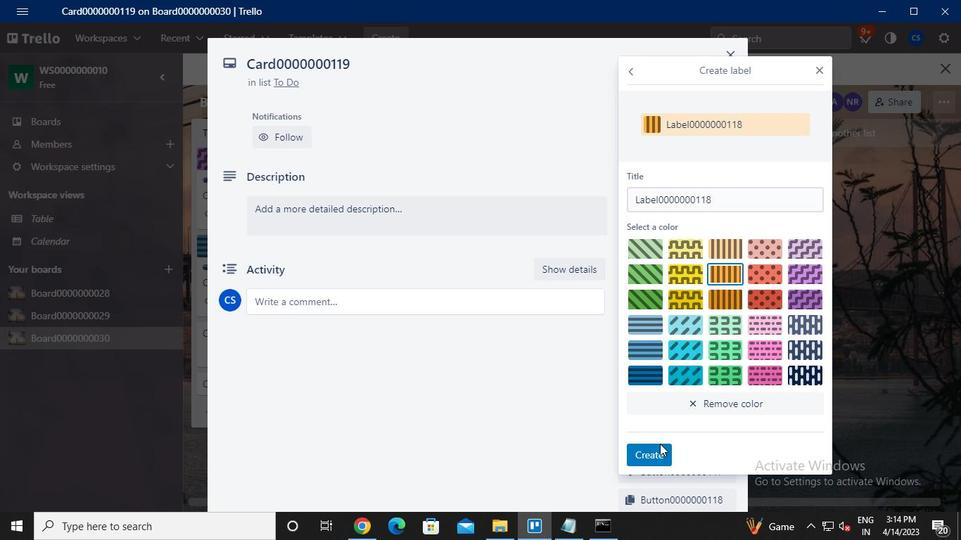 
Action: Mouse pressed left at (656, 454)
Screenshot: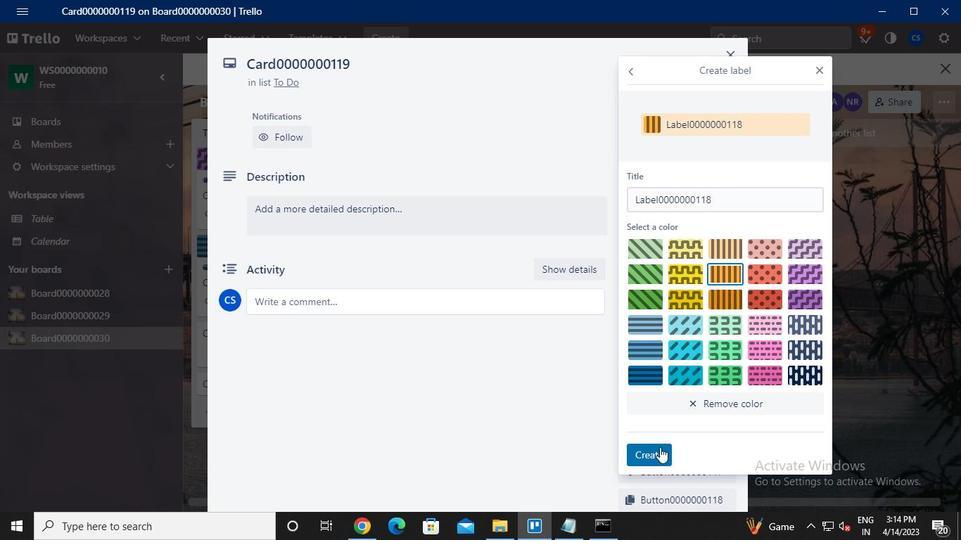 
Action: Mouse moved to (820, 72)
Screenshot: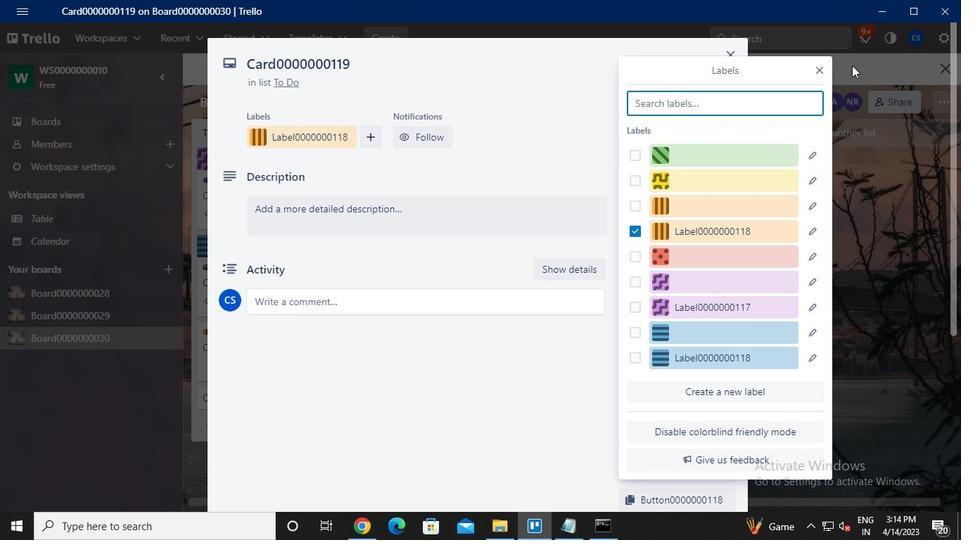 
Action: Mouse pressed left at (820, 72)
Screenshot: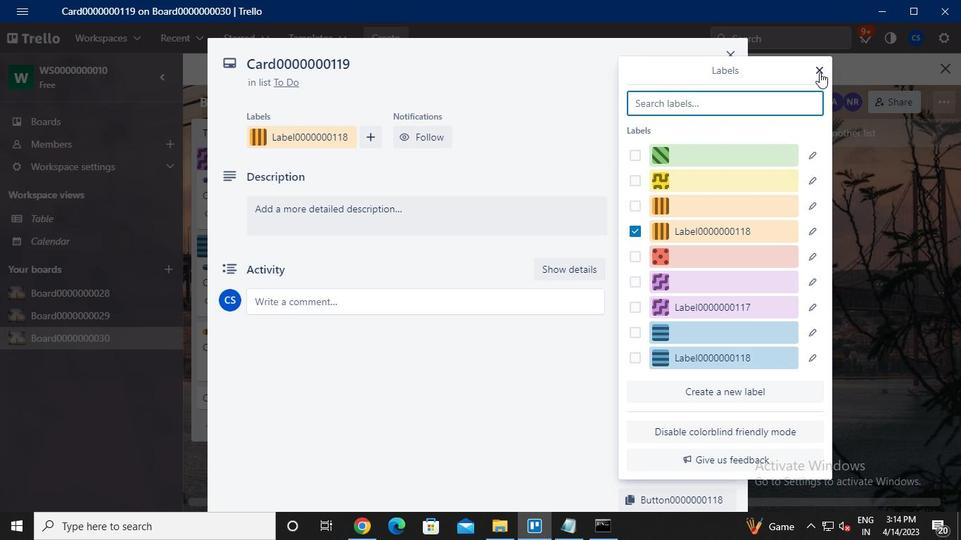 
Action: Mouse moved to (681, 235)
Screenshot: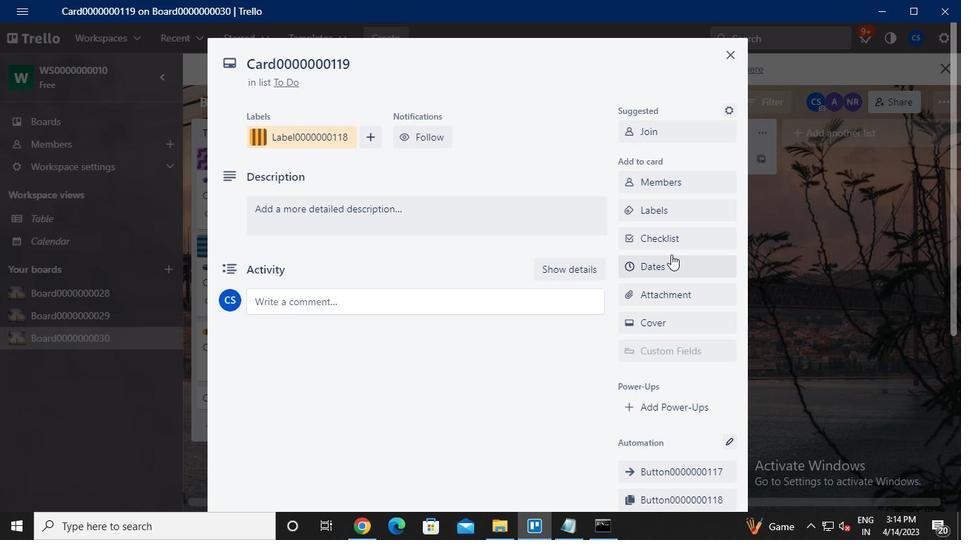 
Action: Mouse pressed left at (681, 235)
Screenshot: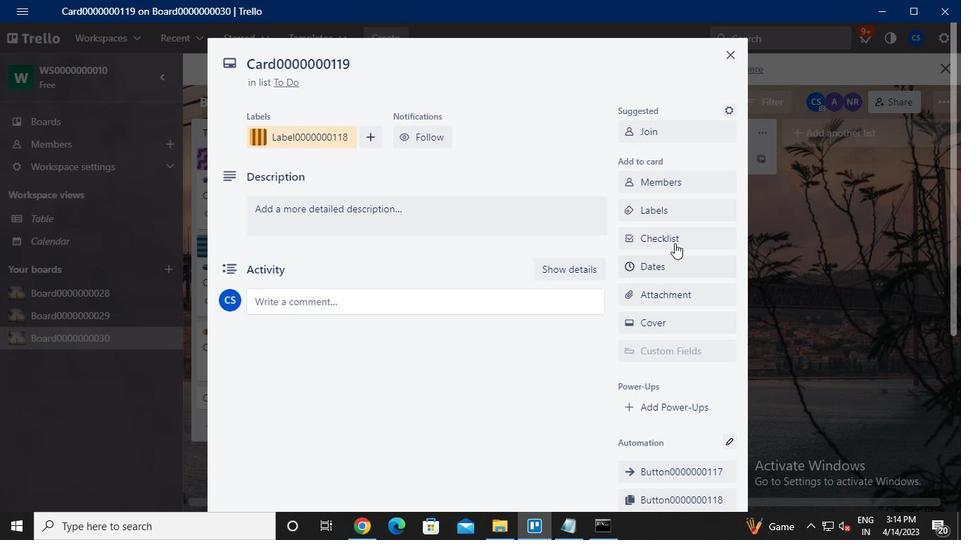 
Action: Mouse moved to (678, 313)
Screenshot: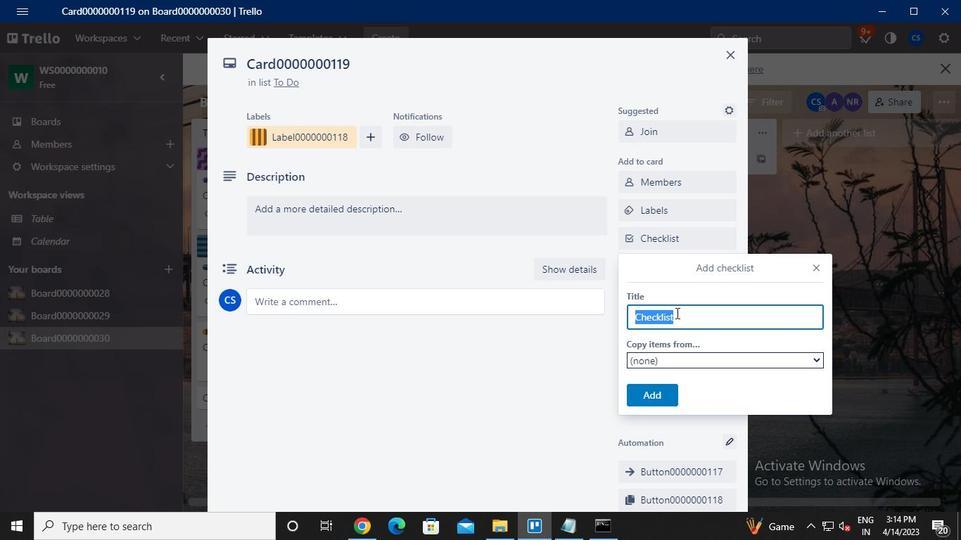 
Action: Keyboard Key.caps_lock
Screenshot: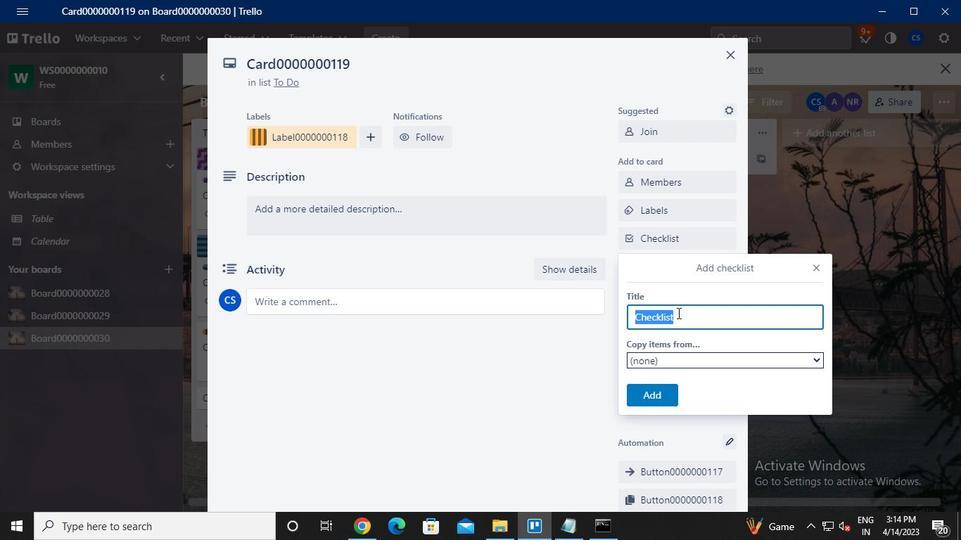 
Action: Keyboard c
Screenshot: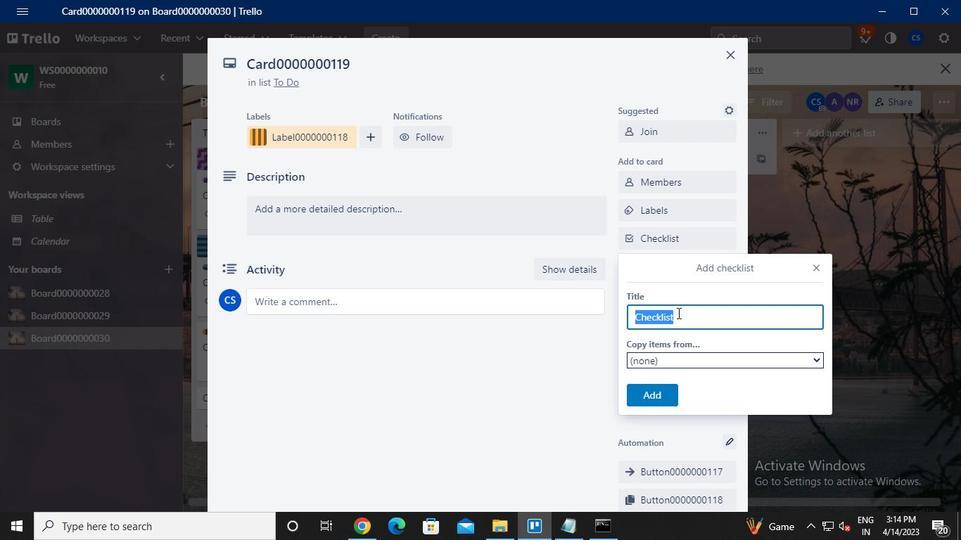 
Action: Keyboard l
Screenshot: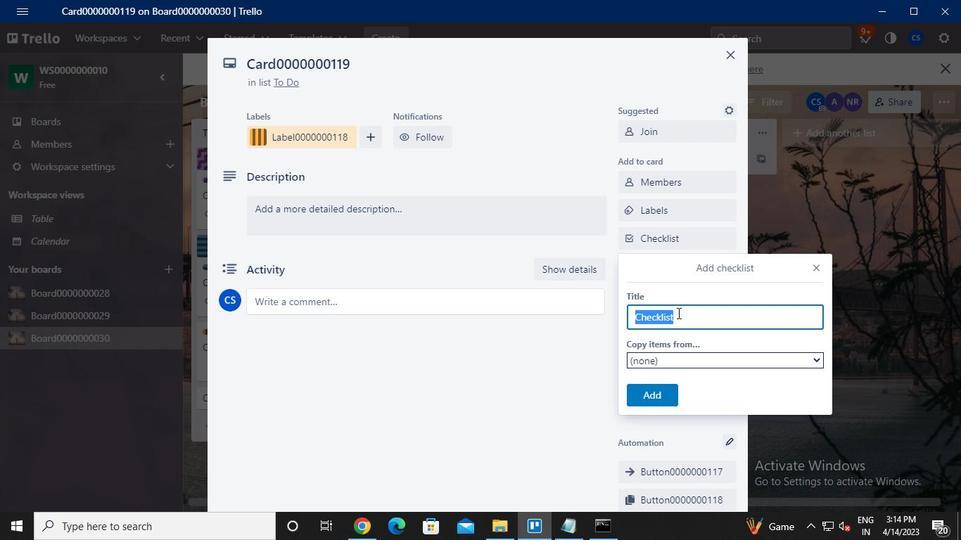 
Action: Keyboard <96>
Screenshot: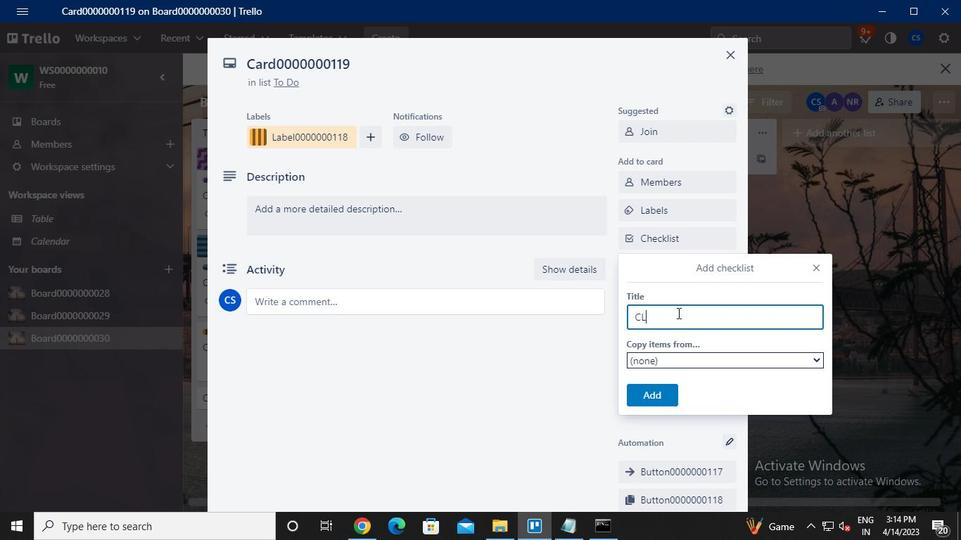 
Action: Keyboard <96>
Screenshot: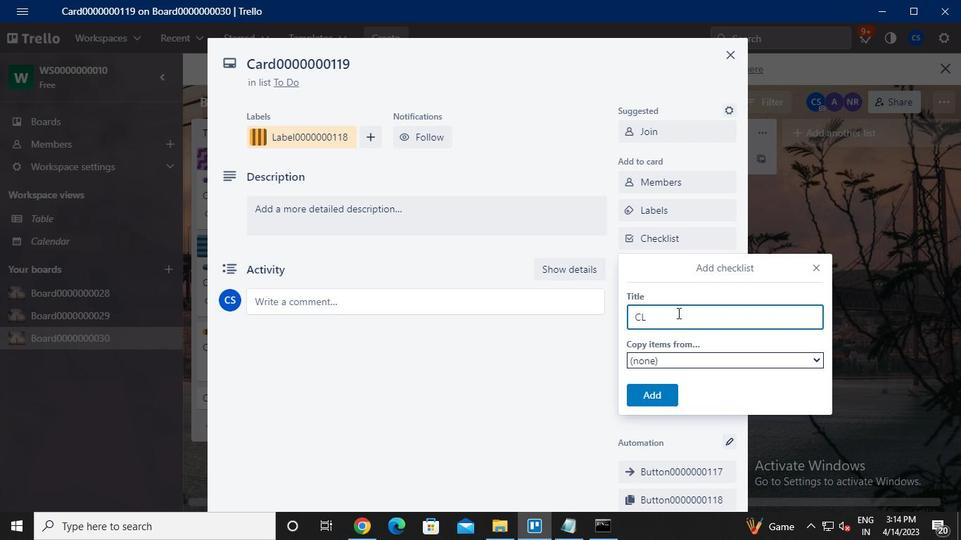 
Action: Keyboard <96>
Screenshot: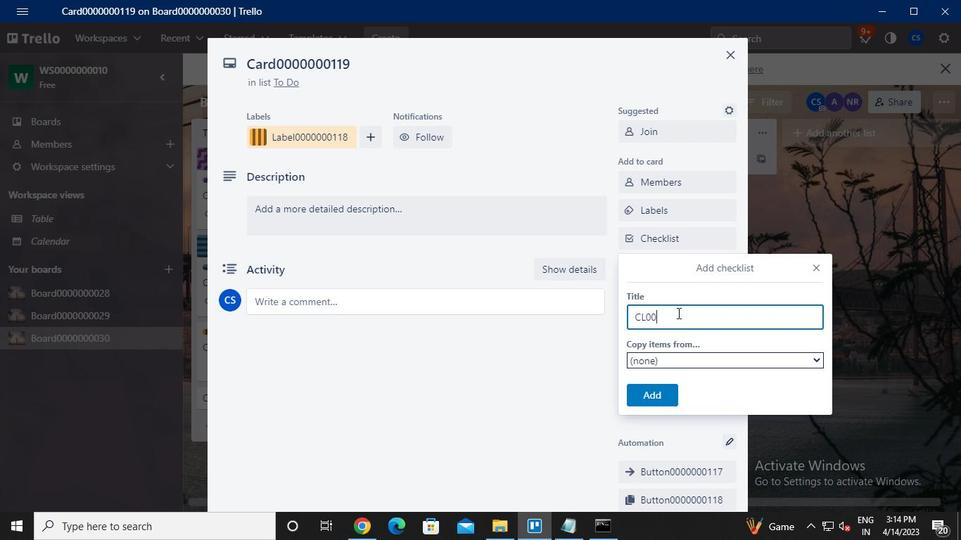 
Action: Keyboard <96>
Screenshot: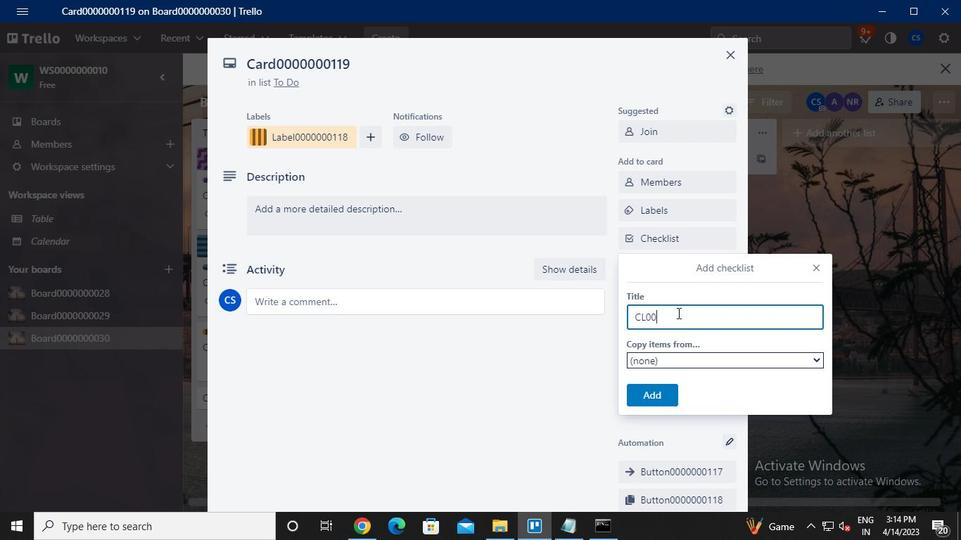 
Action: Keyboard <96>
Screenshot: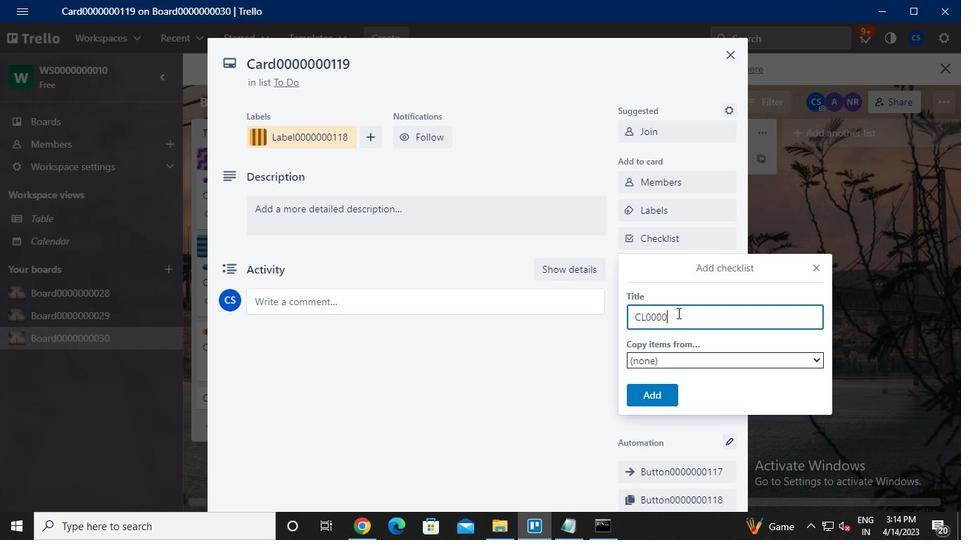 
Action: Keyboard <96>
Screenshot: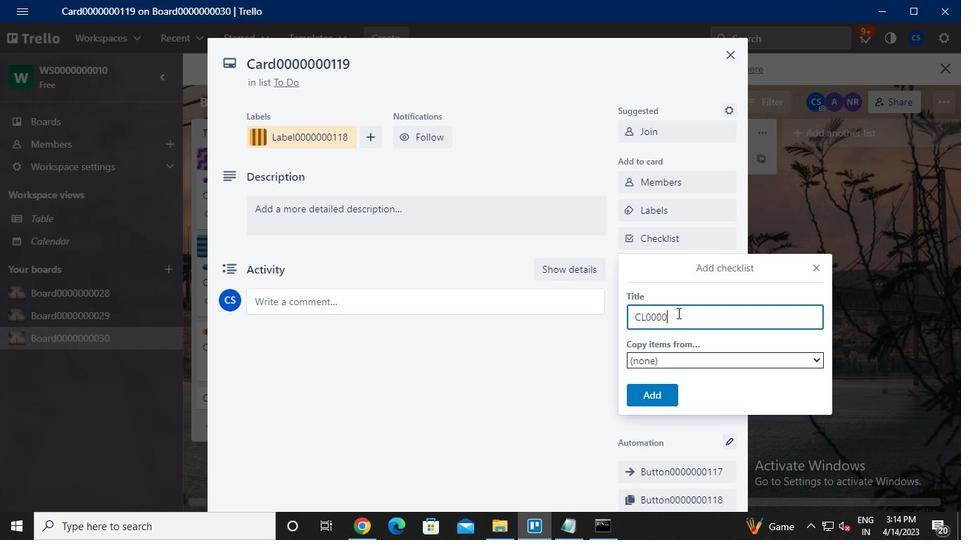 
Action: Keyboard <96>
Screenshot: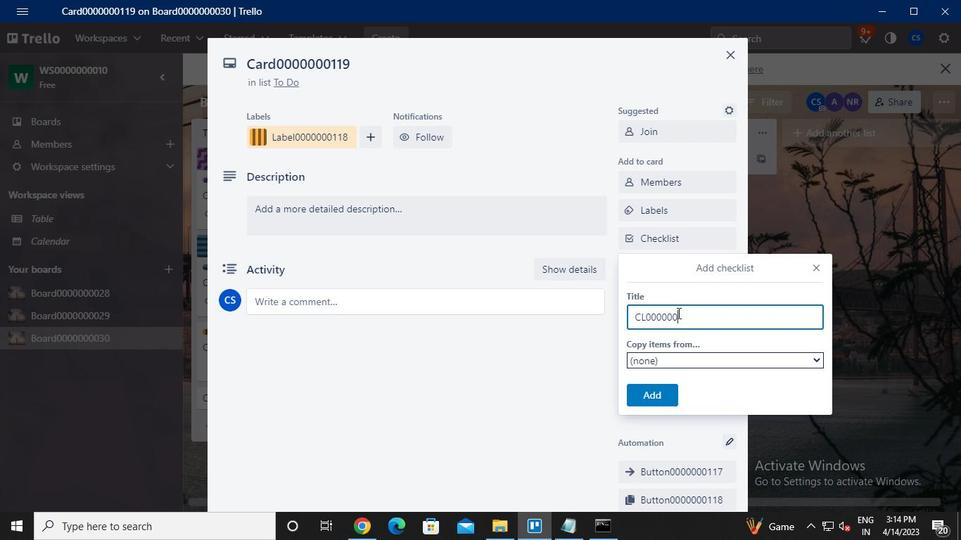 
Action: Keyboard <97>
Screenshot: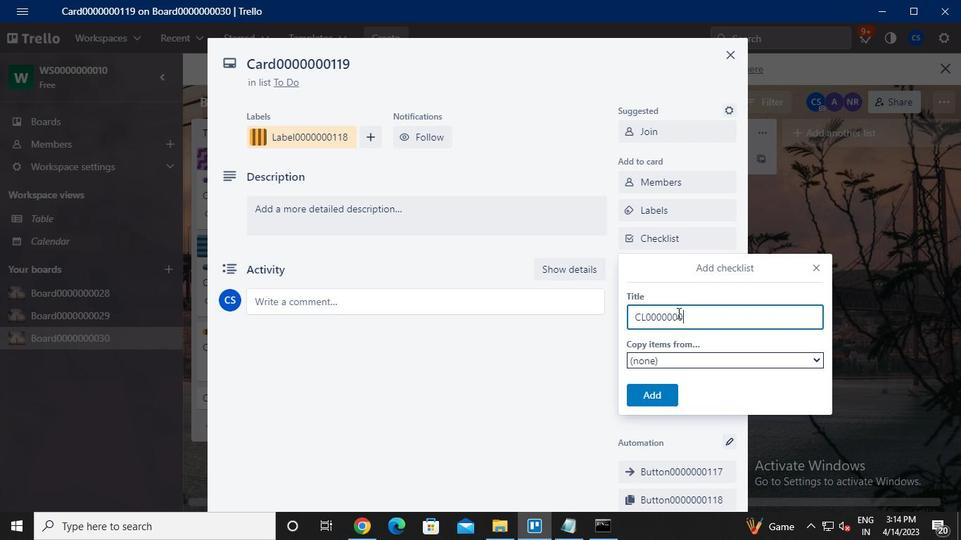 
Action: Keyboard <97>
Screenshot: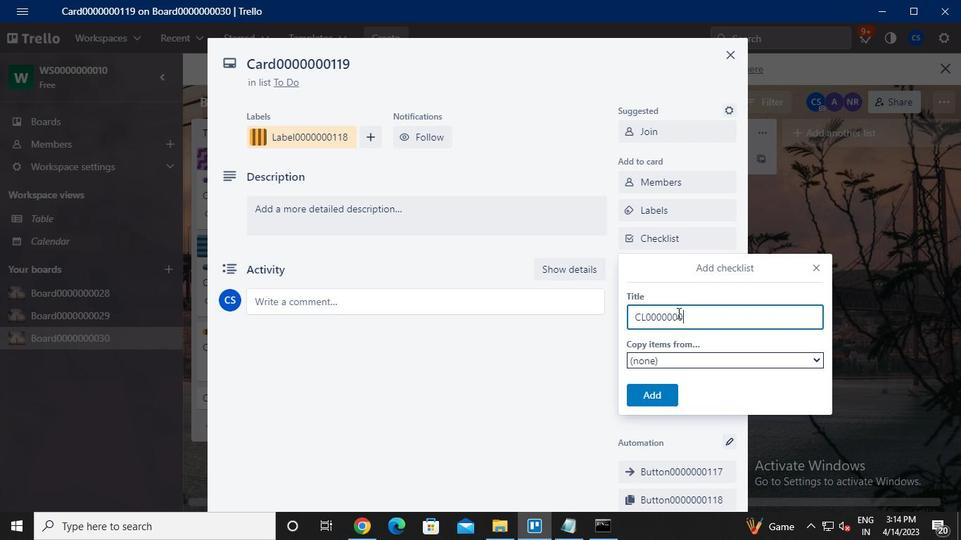 
Action: Keyboard <104>
Screenshot: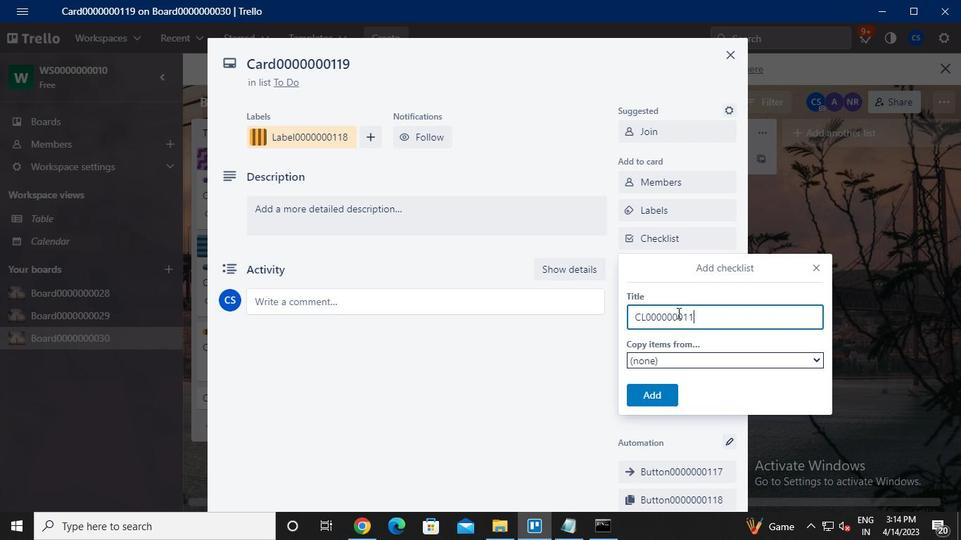 
Action: Mouse moved to (659, 401)
Screenshot: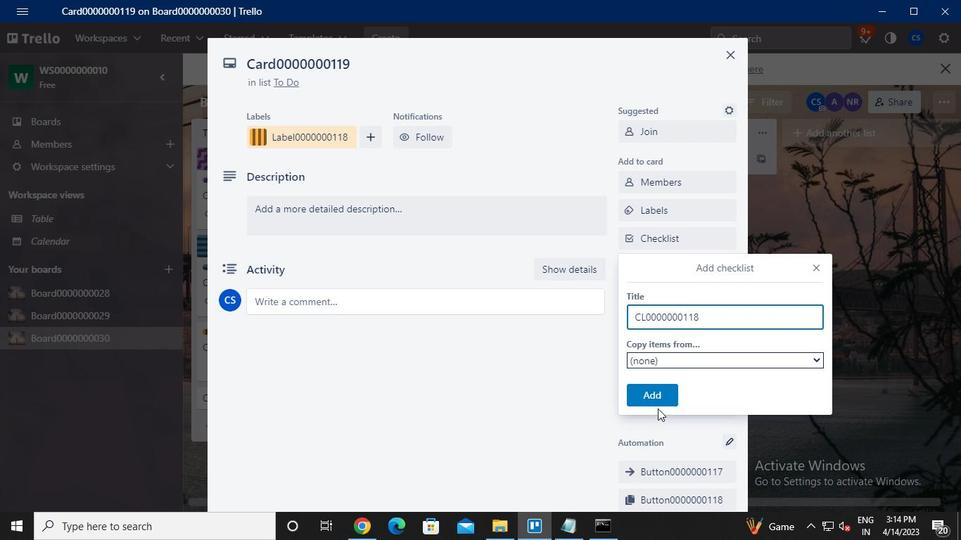 
Action: Mouse pressed left at (659, 401)
Screenshot: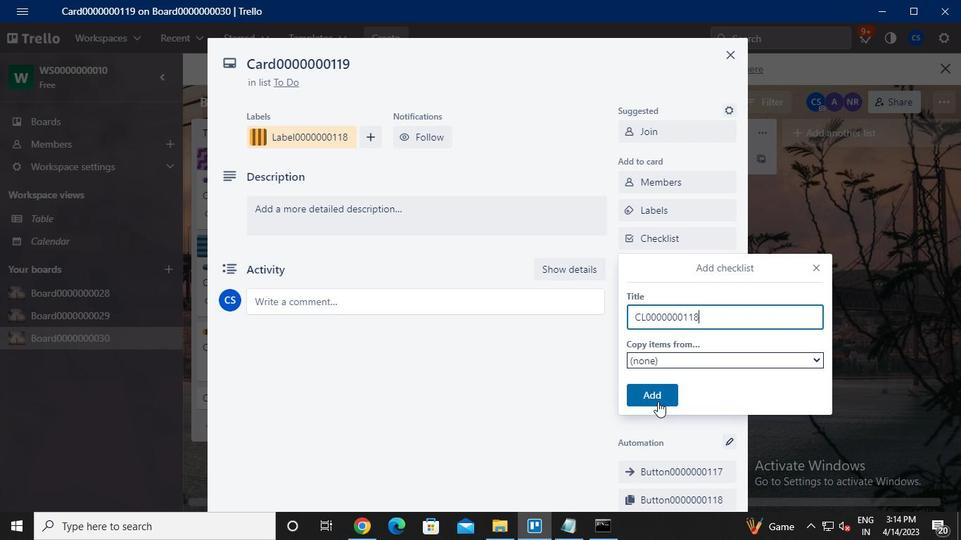
Action: Mouse moved to (669, 272)
Screenshot: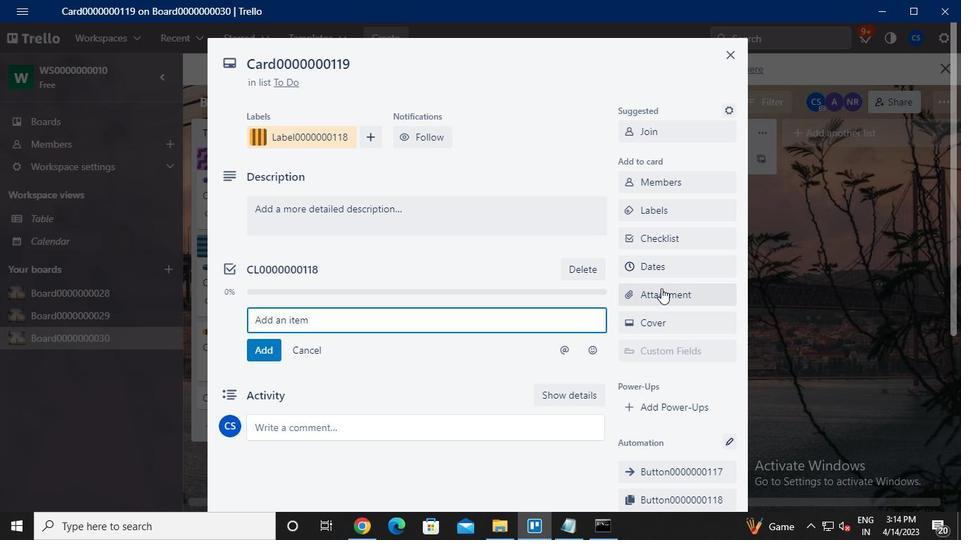 
Action: Mouse pressed left at (669, 272)
Screenshot: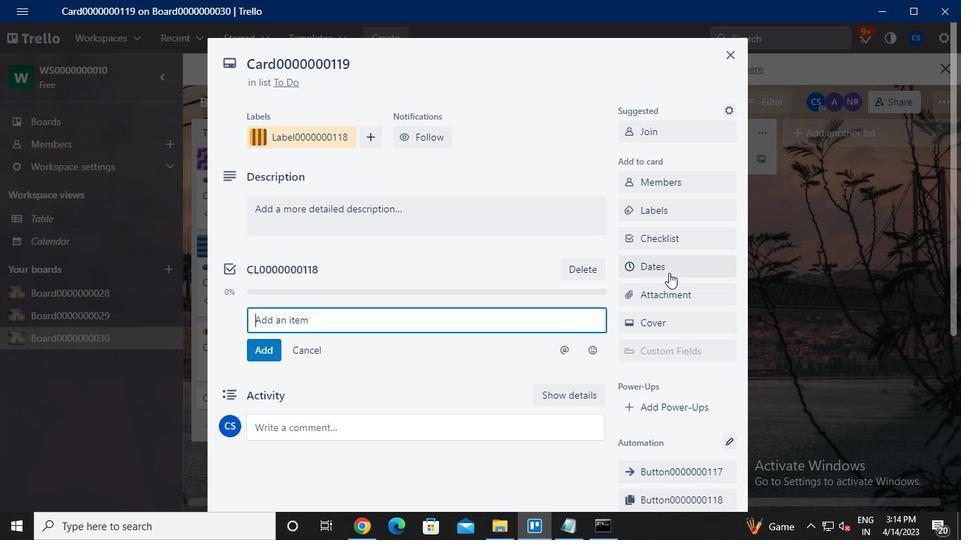 
Action: Mouse moved to (641, 327)
Screenshot: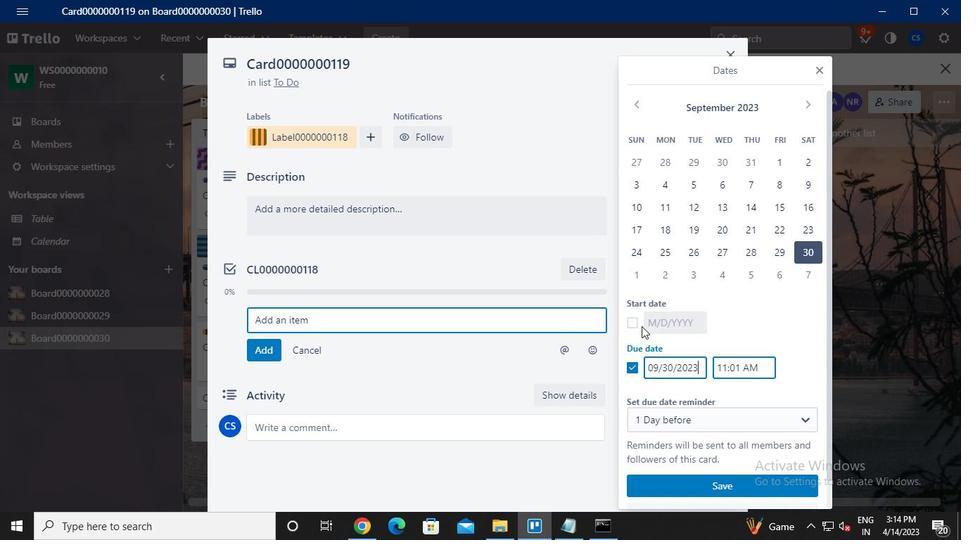 
Action: Mouse pressed left at (641, 327)
Screenshot: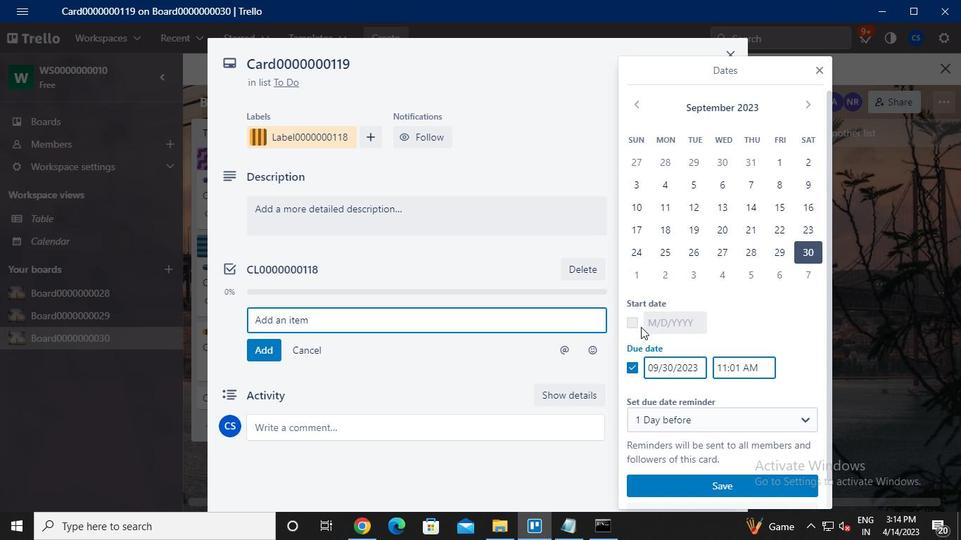 
Action: Mouse moved to (805, 106)
Screenshot: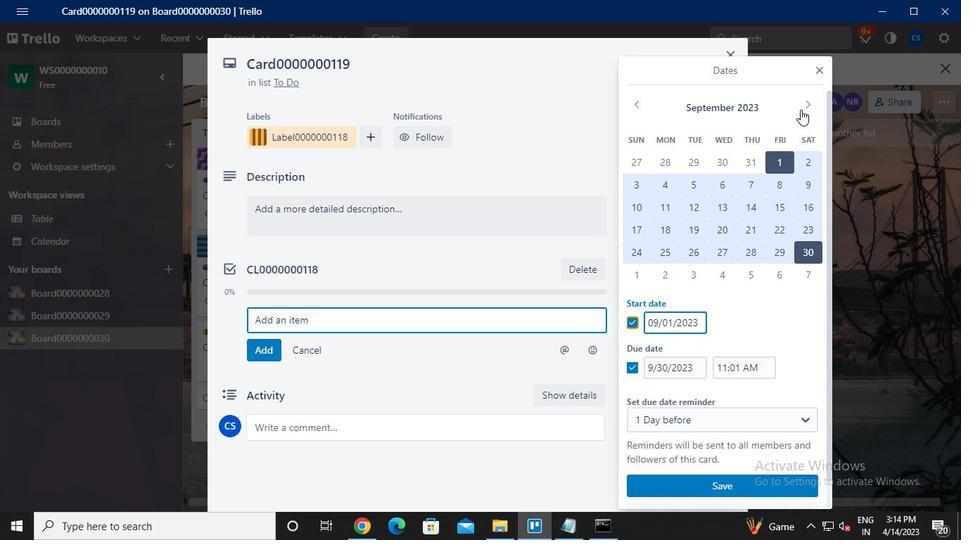 
Action: Mouse pressed left at (805, 106)
Screenshot: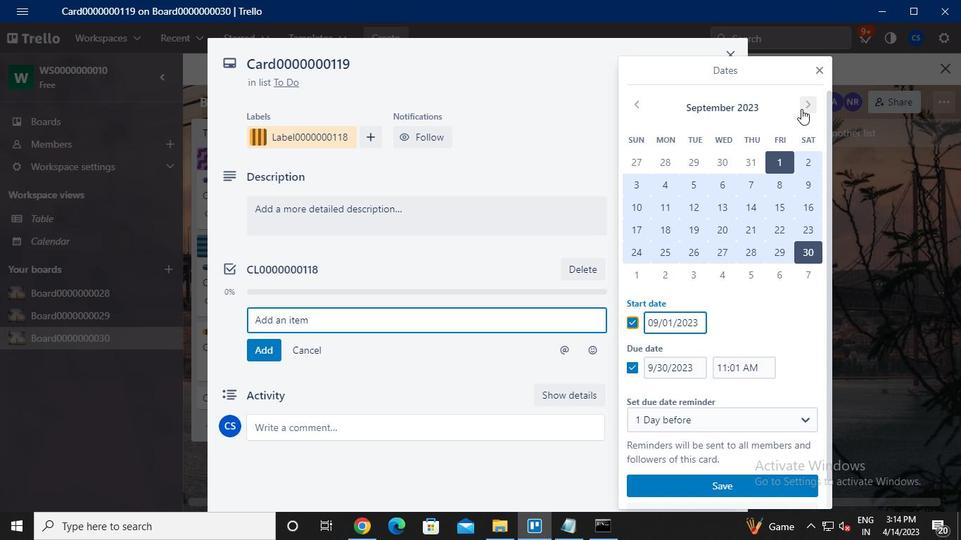 
Action: Mouse moved to (641, 167)
Screenshot: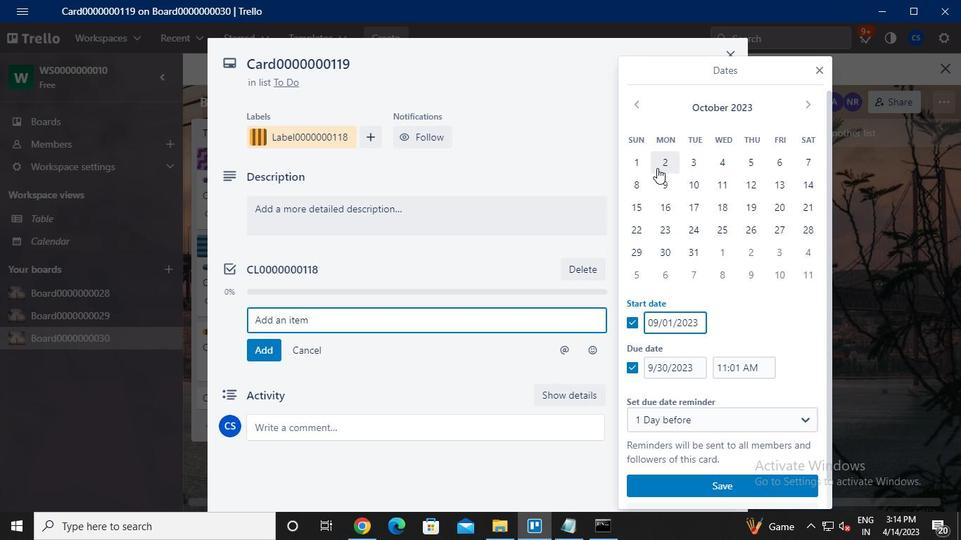 
Action: Mouse pressed left at (641, 167)
Screenshot: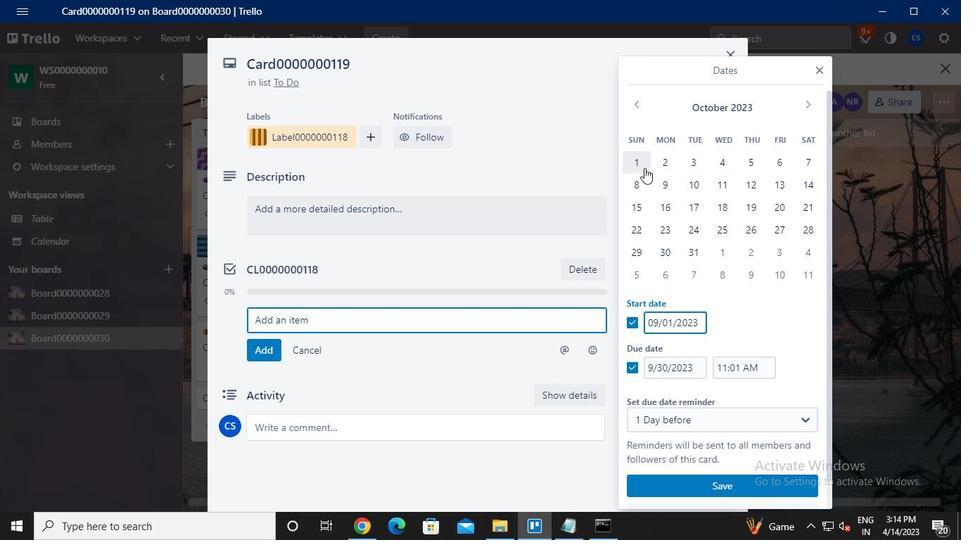 
Action: Mouse moved to (690, 249)
Screenshot: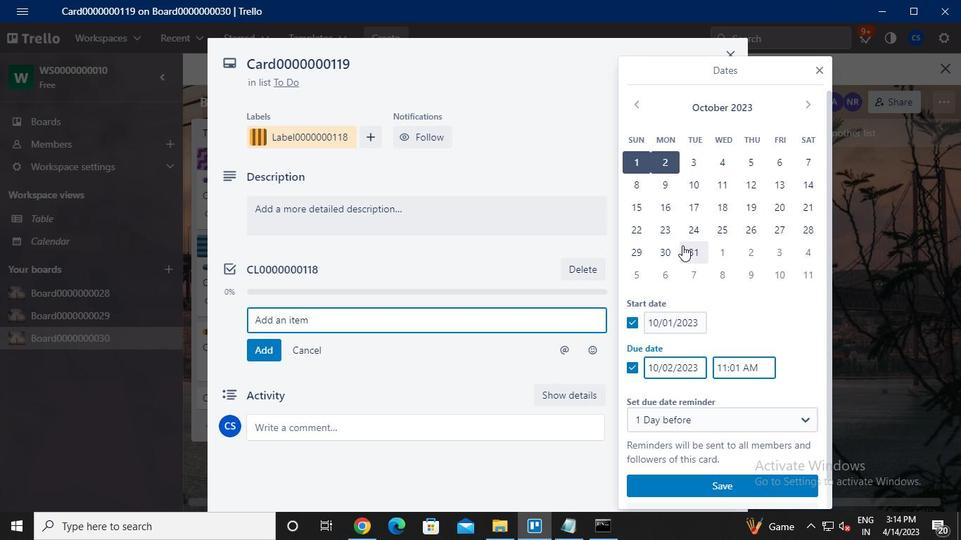 
Action: Mouse pressed left at (690, 249)
Screenshot: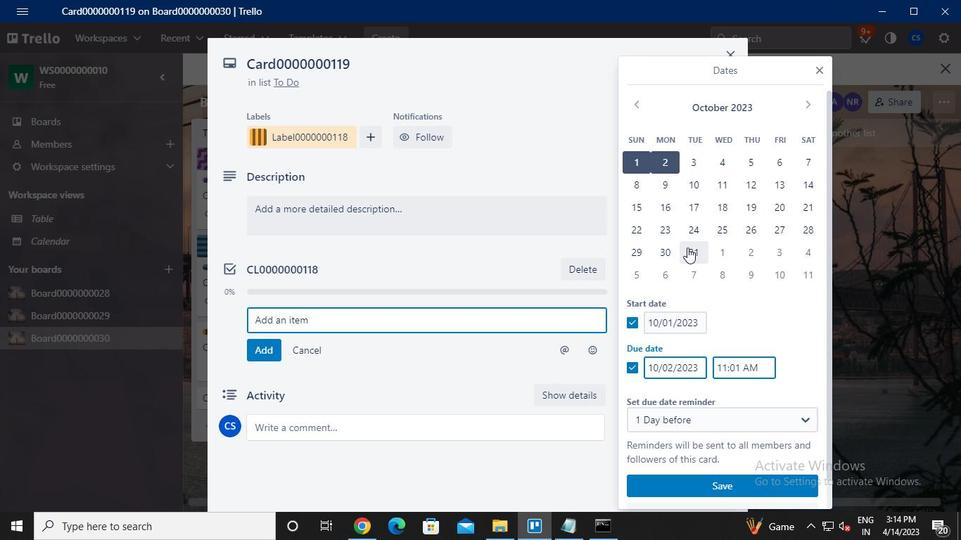 
Action: Mouse moved to (721, 490)
Screenshot: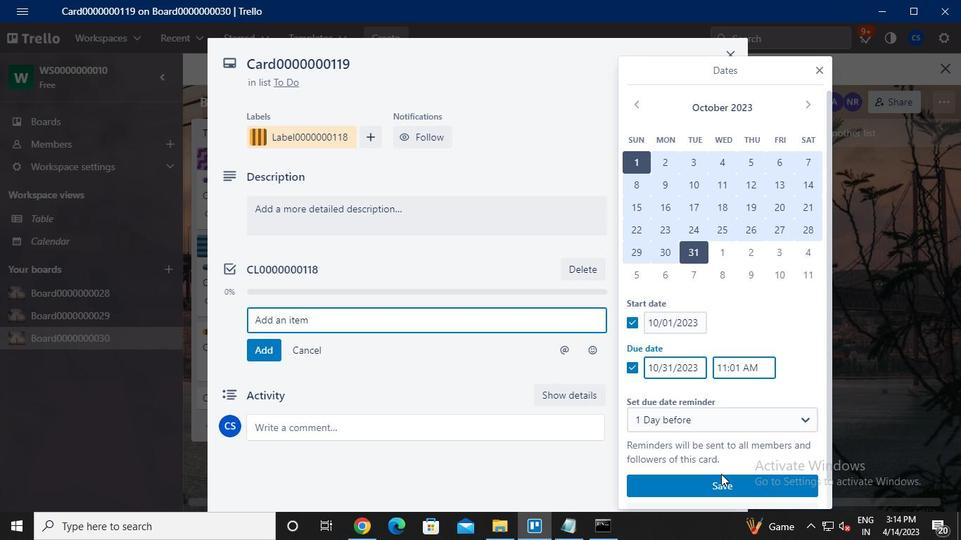 
Action: Mouse pressed left at (721, 490)
Screenshot: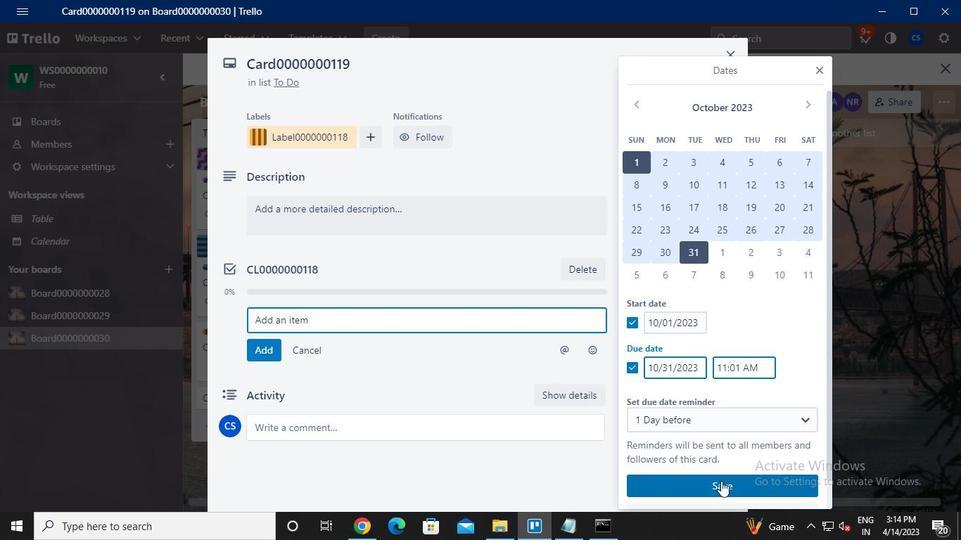 
Action: Mouse moved to (606, 530)
Screenshot: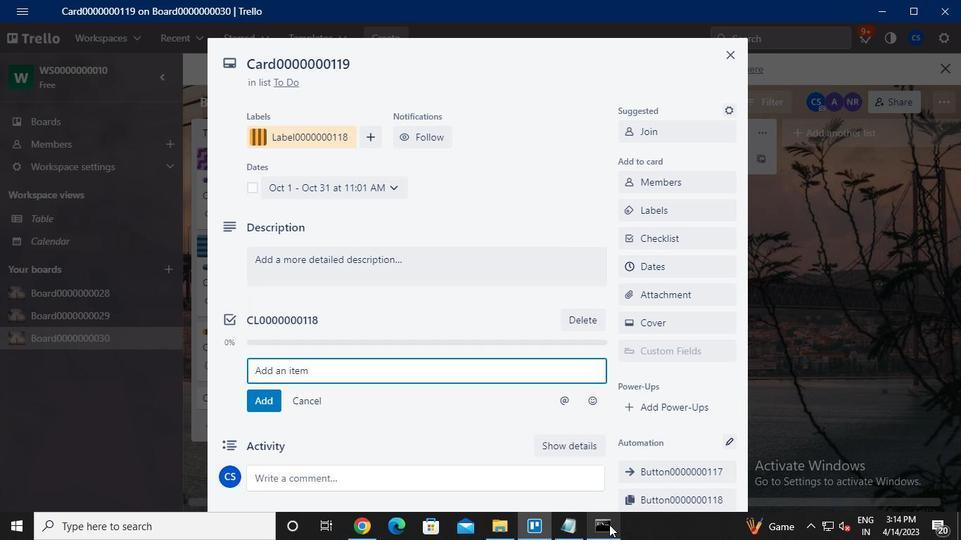 
Action: Mouse pressed left at (606, 530)
Screenshot: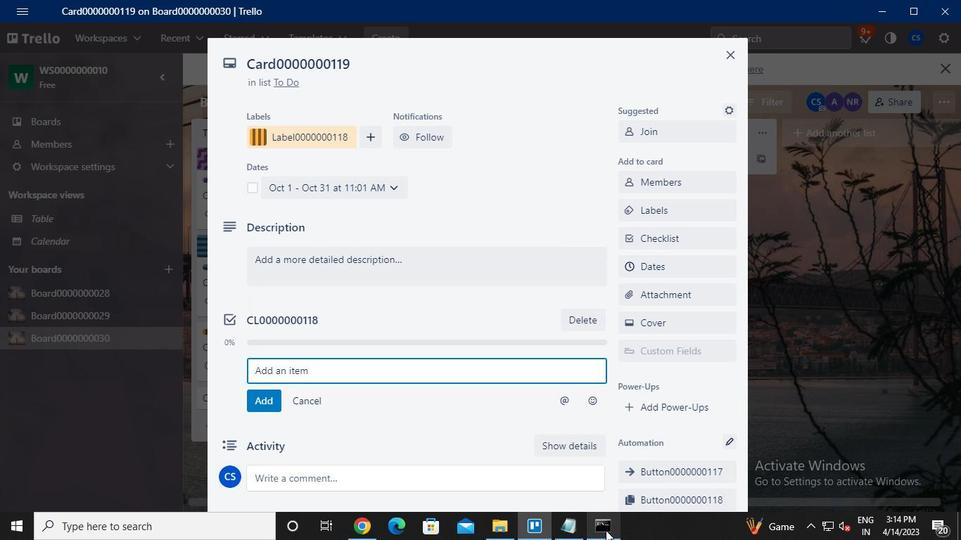 
Action: Mouse moved to (768, 109)
Screenshot: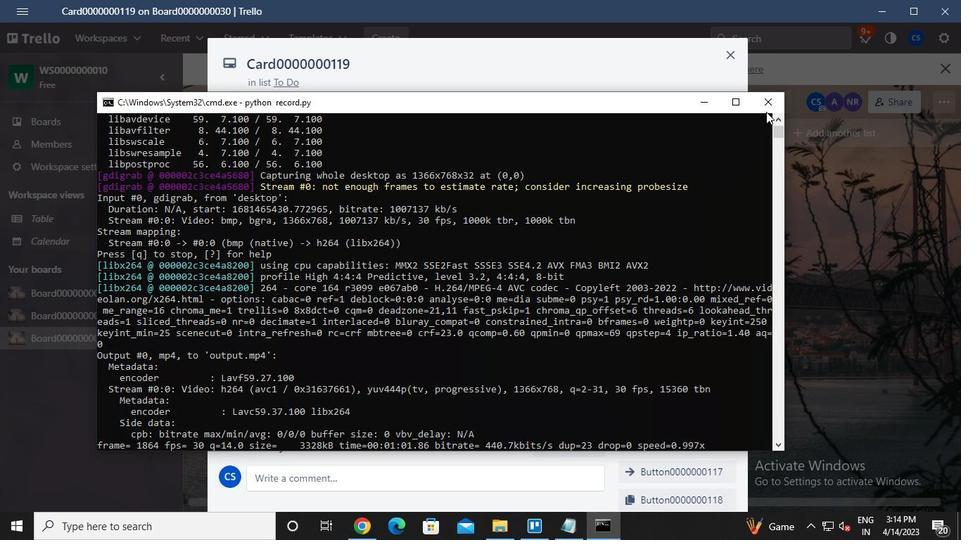 
Action: Mouse pressed left at (768, 109)
Screenshot: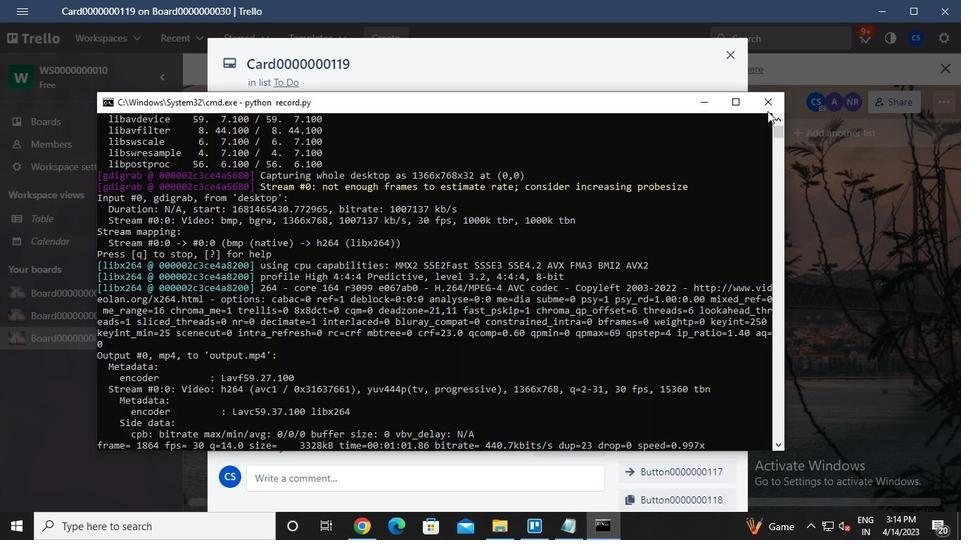 
